 Task: Look for space in Valença, Brazil from 2nd September, 2023 to 5th September, 2023 for 1 adult in price range Rs.5000 to Rs.10000. Place can be private room with 1  bedroom having 1 bed and 1 bathroom. Property type can be hotel. Amenities needed are: washing machine, . Booking option can be shelf check-in. Required host language is Spanish.
Action: Mouse moved to (283, 180)
Screenshot: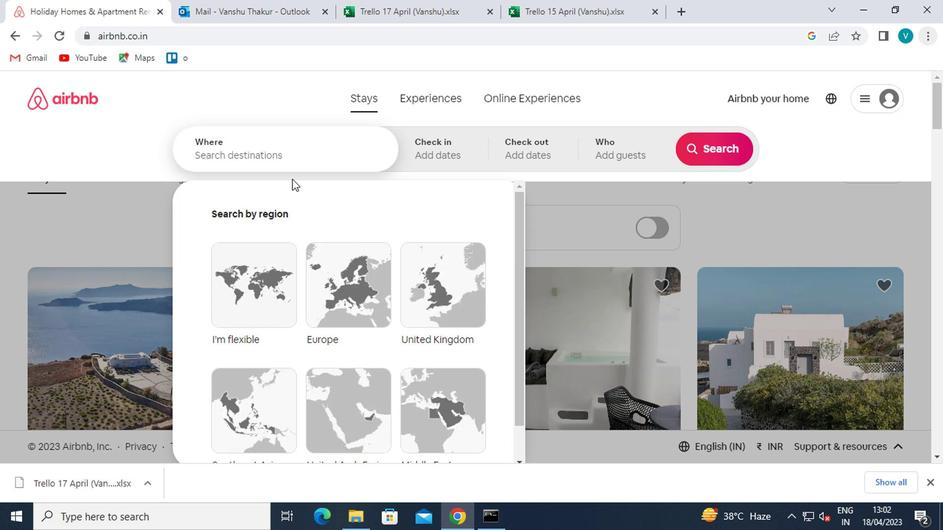 
Action: Mouse pressed left at (283, 180)
Screenshot: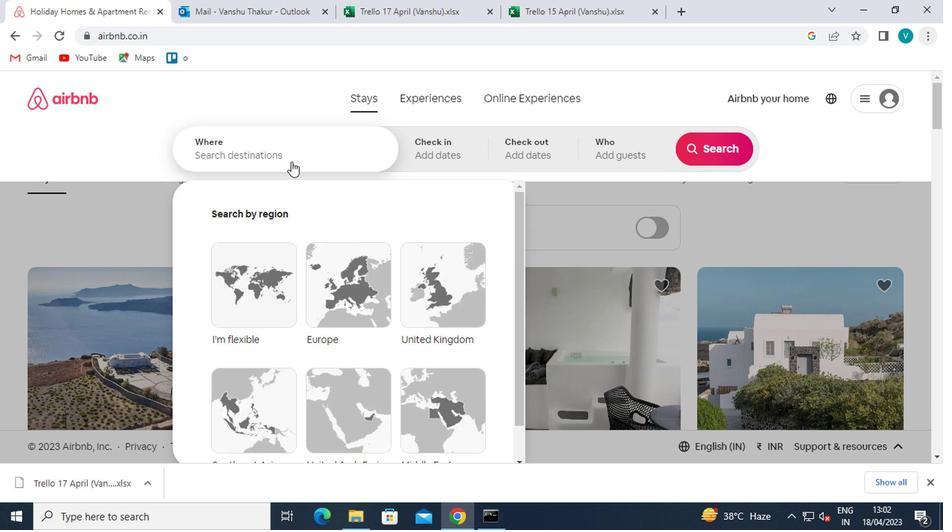 
Action: Key pressed <Key.shift>VALENCA
Screenshot: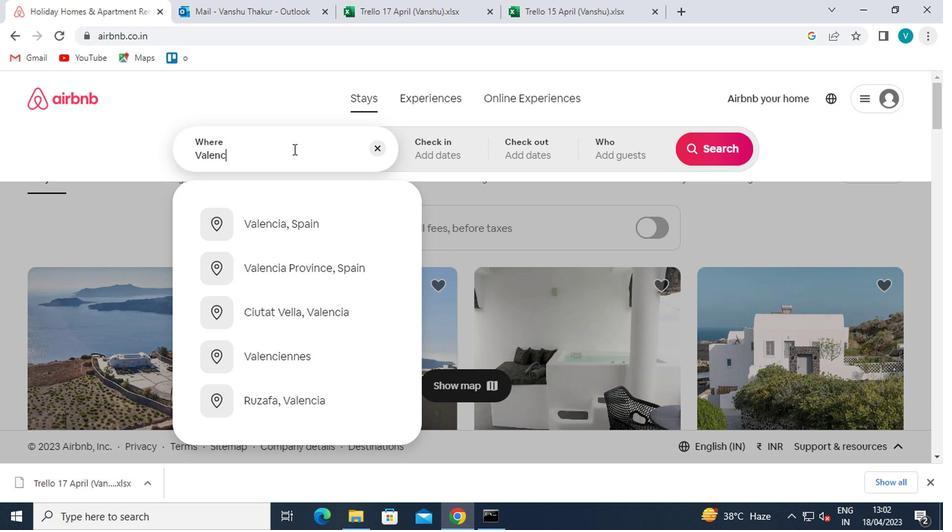 
Action: Mouse moved to (307, 263)
Screenshot: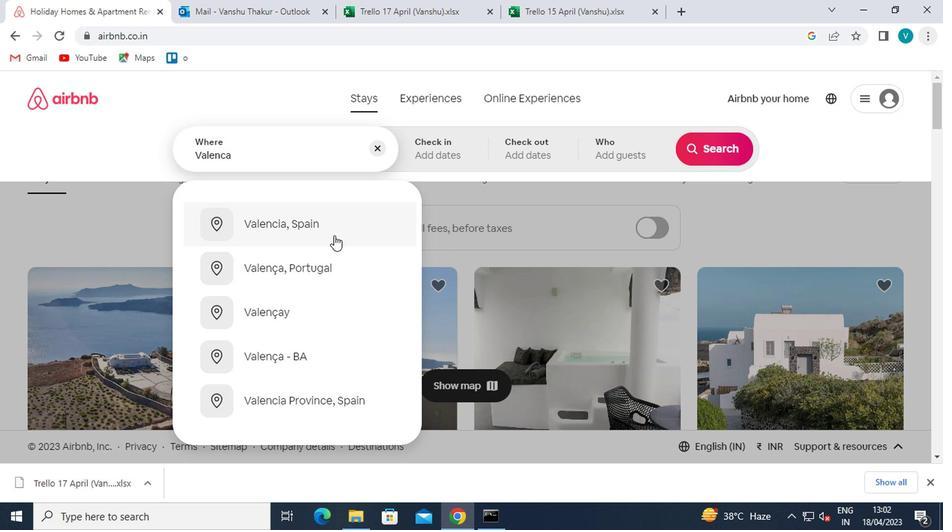 
Action: Mouse pressed left at (307, 263)
Screenshot: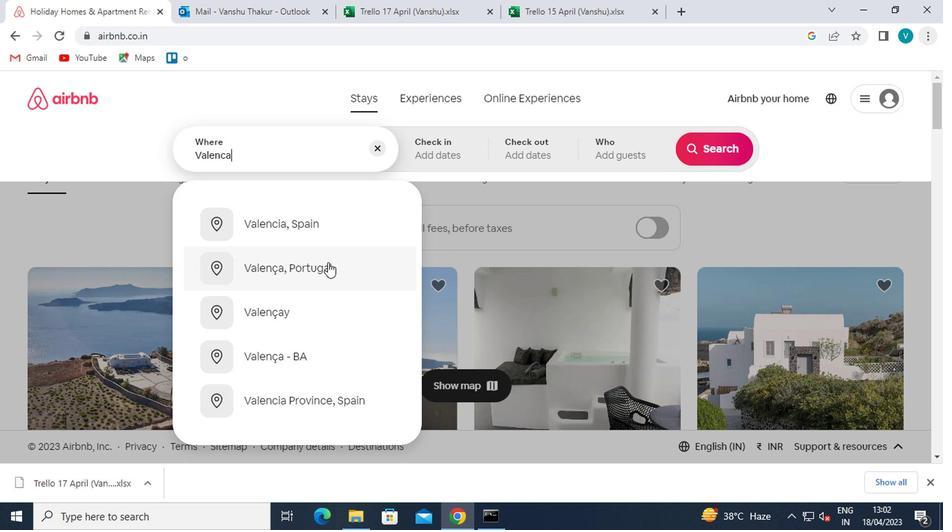 
Action: Mouse moved to (573, 259)
Screenshot: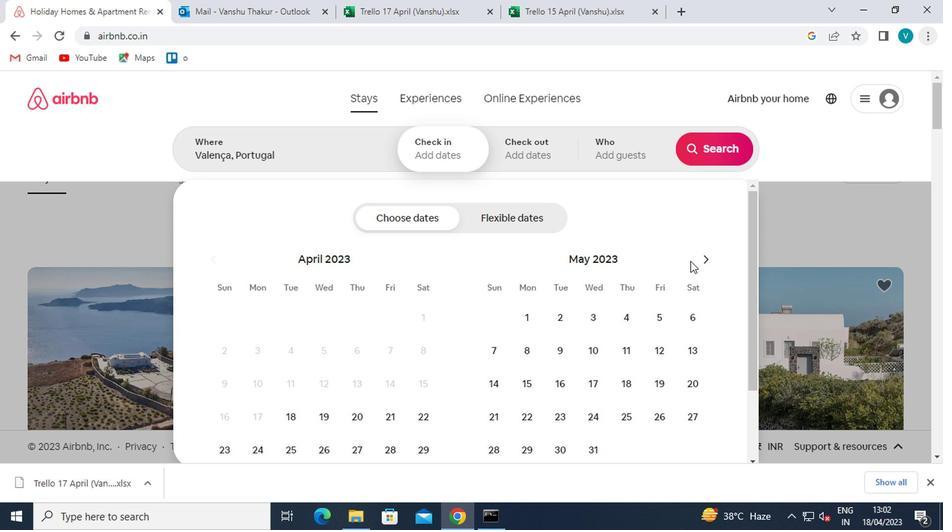 
Action: Mouse pressed left at (573, 259)
Screenshot: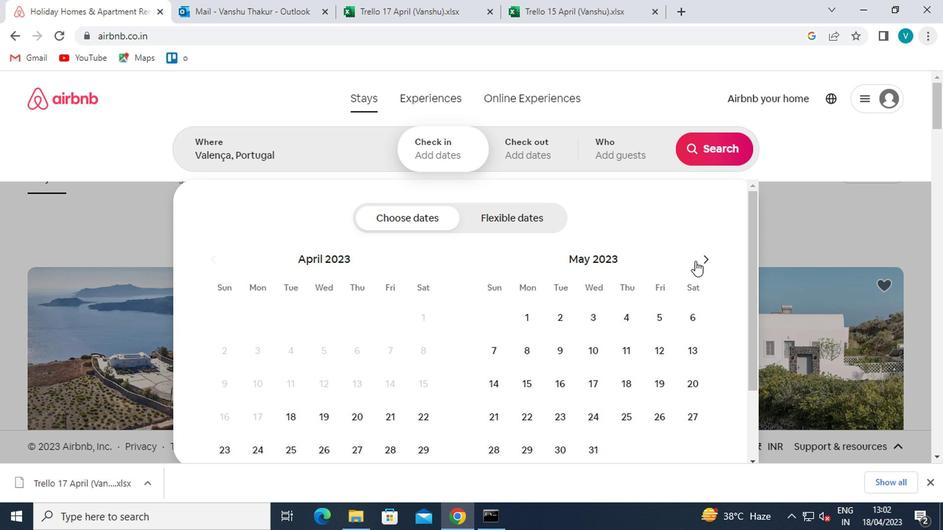 
Action: Mouse pressed left at (573, 259)
Screenshot: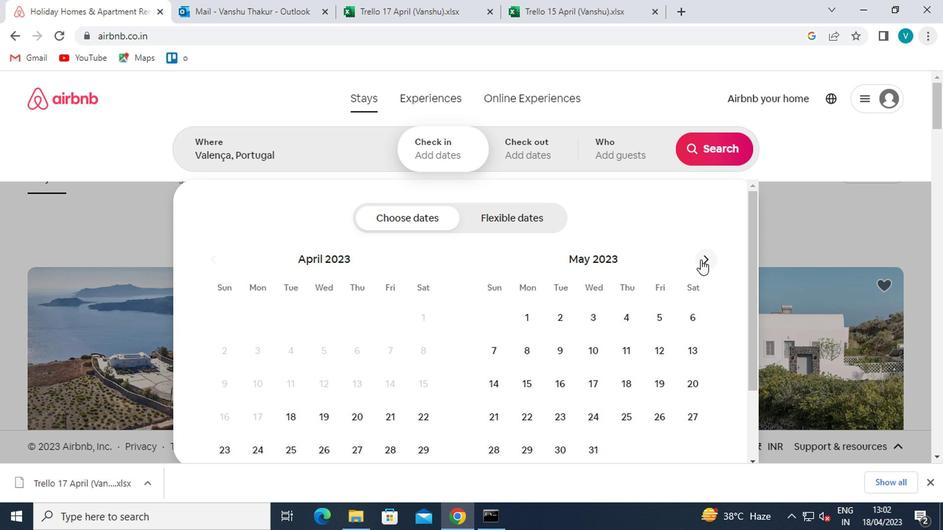 
Action: Mouse pressed left at (573, 259)
Screenshot: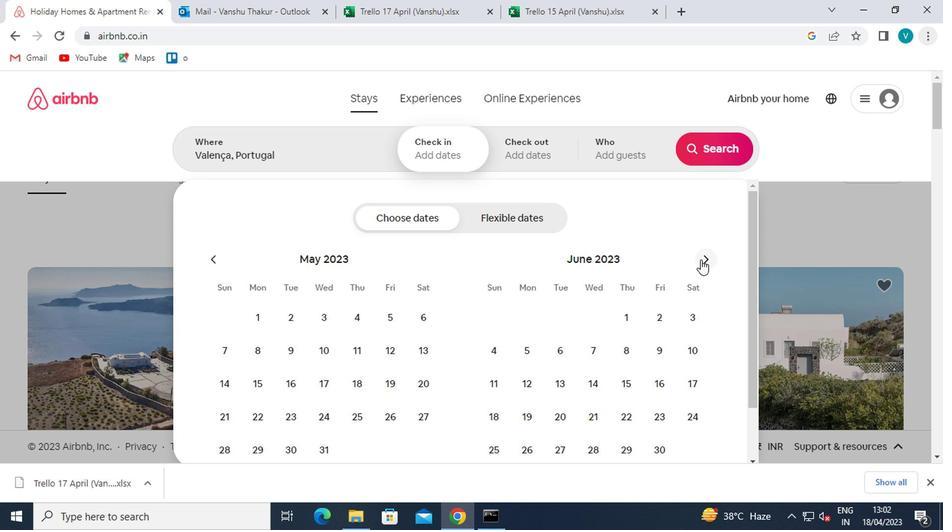 
Action: Mouse pressed left at (573, 259)
Screenshot: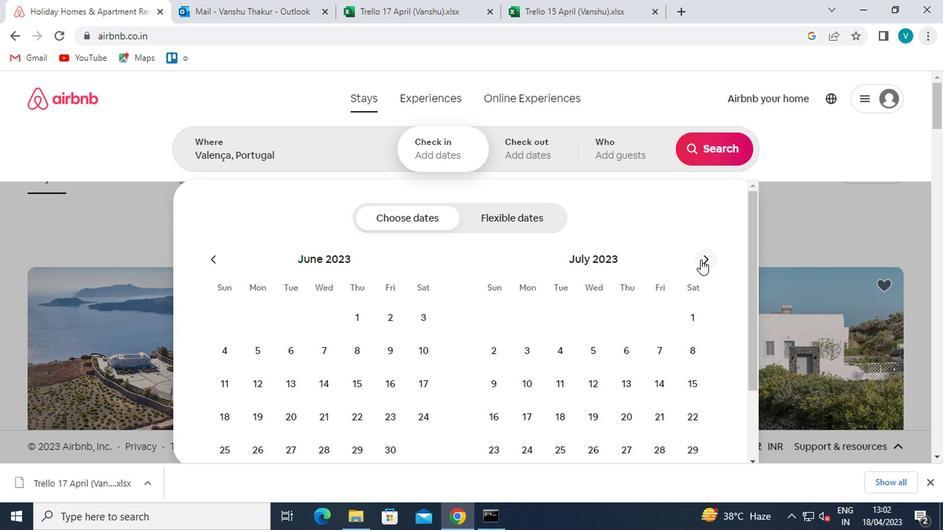 
Action: Mouse pressed left at (573, 259)
Screenshot: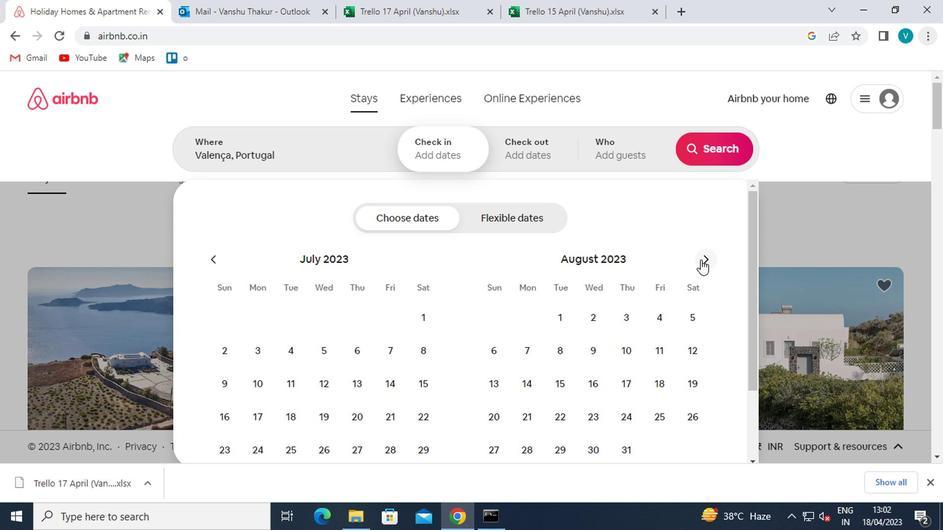 
Action: Mouse moved to (563, 296)
Screenshot: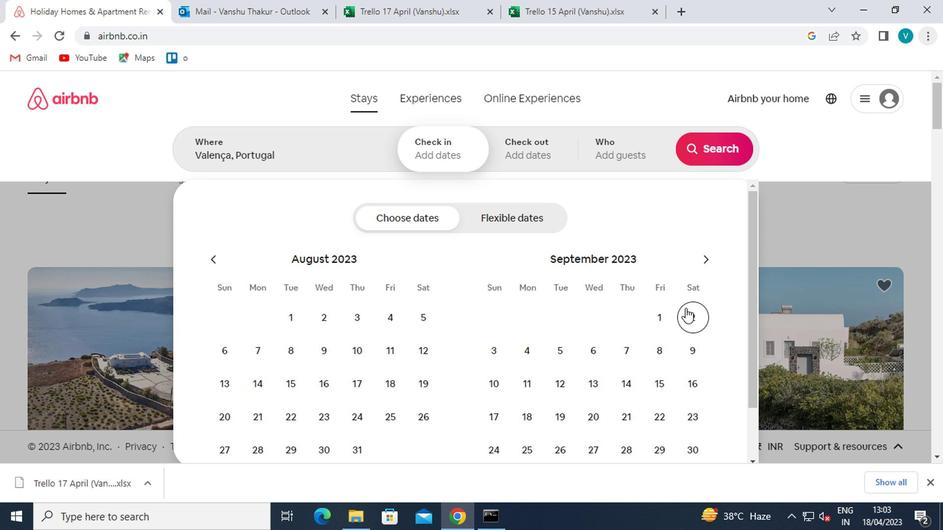 
Action: Mouse pressed left at (563, 296)
Screenshot: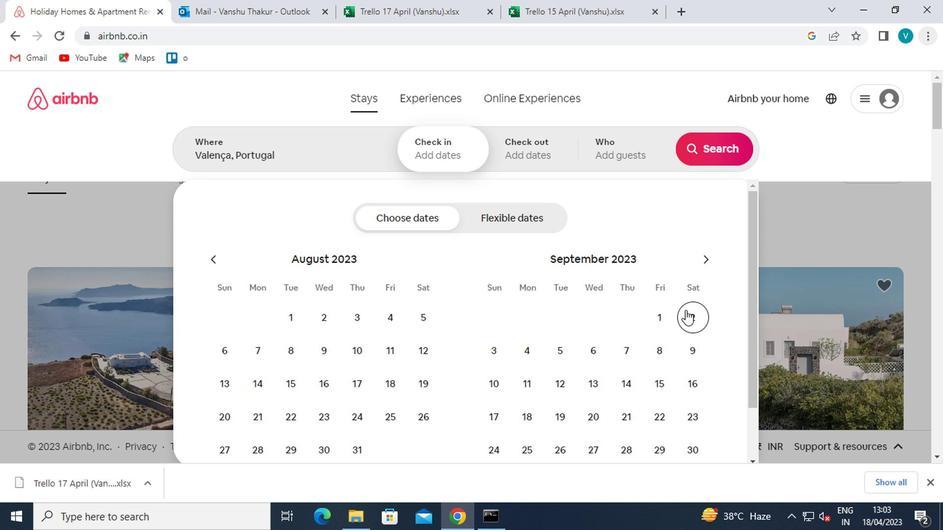
Action: Mouse moved to (475, 318)
Screenshot: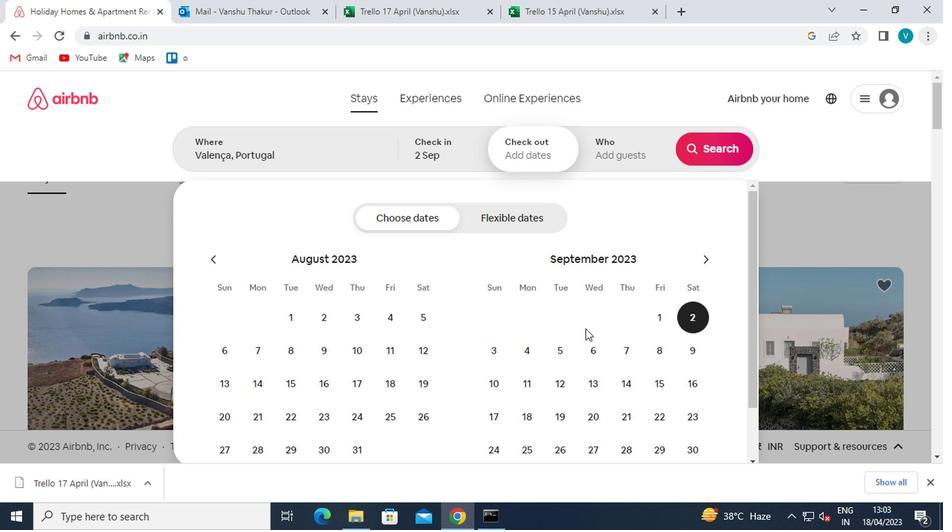 
Action: Mouse pressed left at (475, 318)
Screenshot: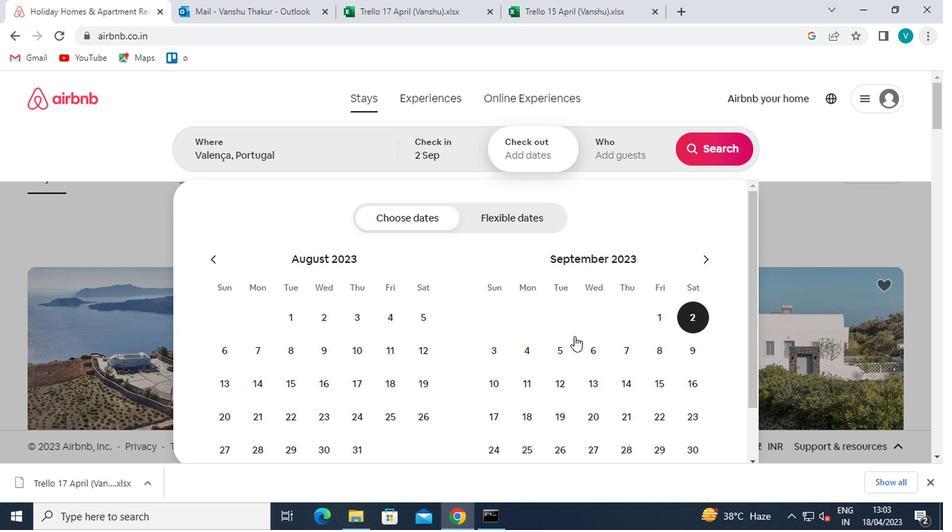 
Action: Mouse moved to (519, 179)
Screenshot: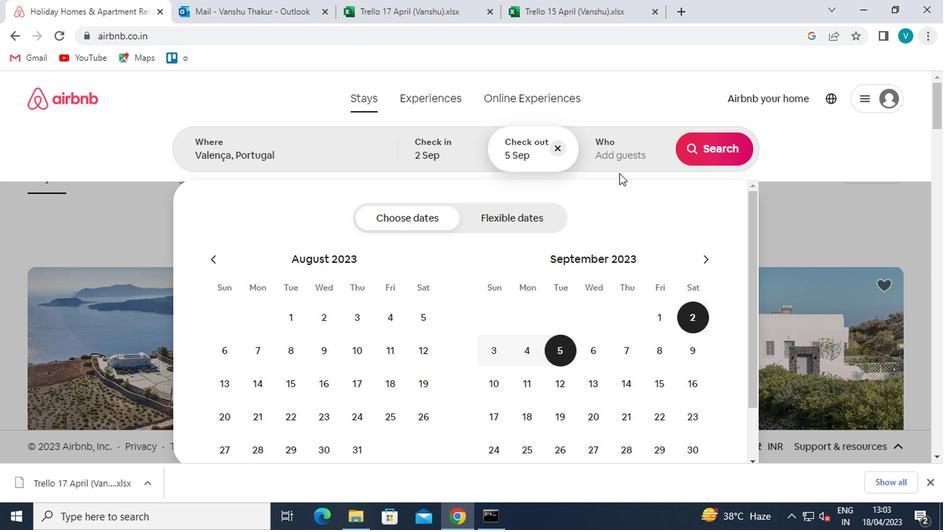 
Action: Mouse pressed left at (519, 179)
Screenshot: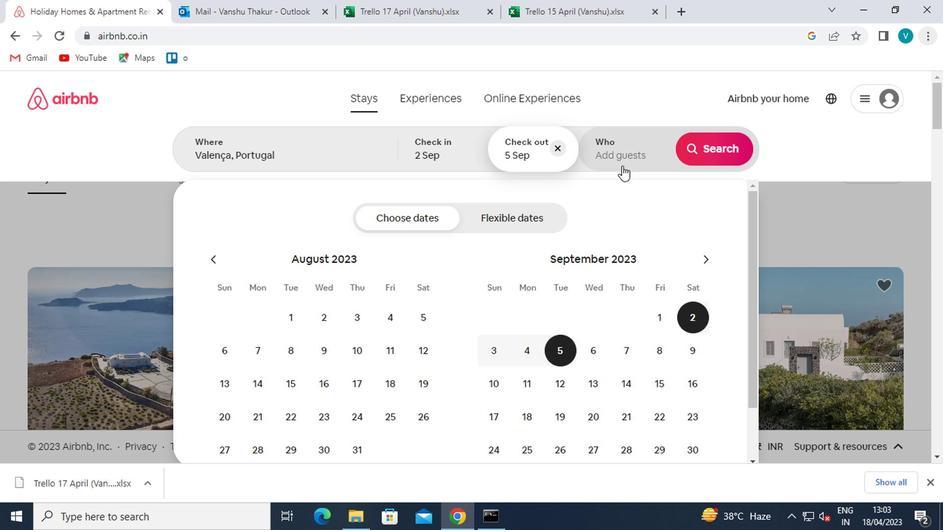 
Action: Mouse moved to (585, 227)
Screenshot: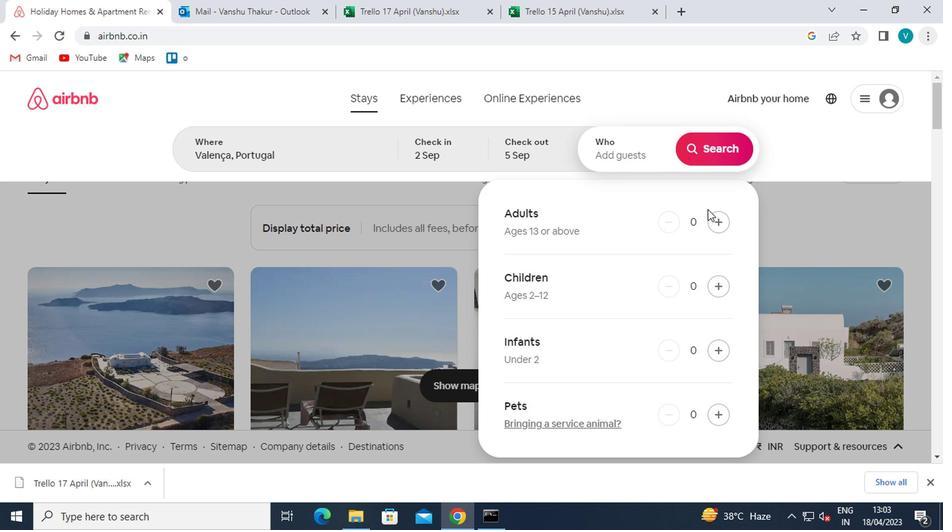 
Action: Mouse pressed left at (585, 227)
Screenshot: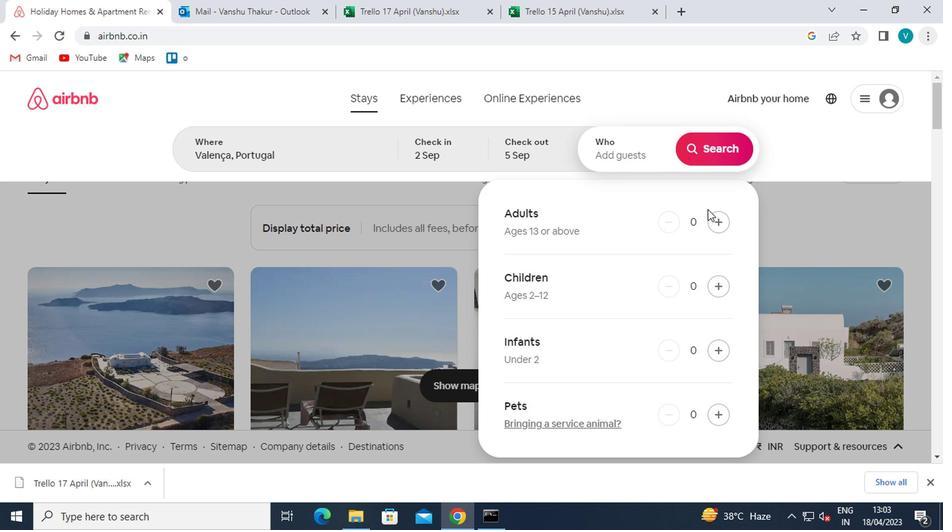 
Action: Mouse moved to (597, 181)
Screenshot: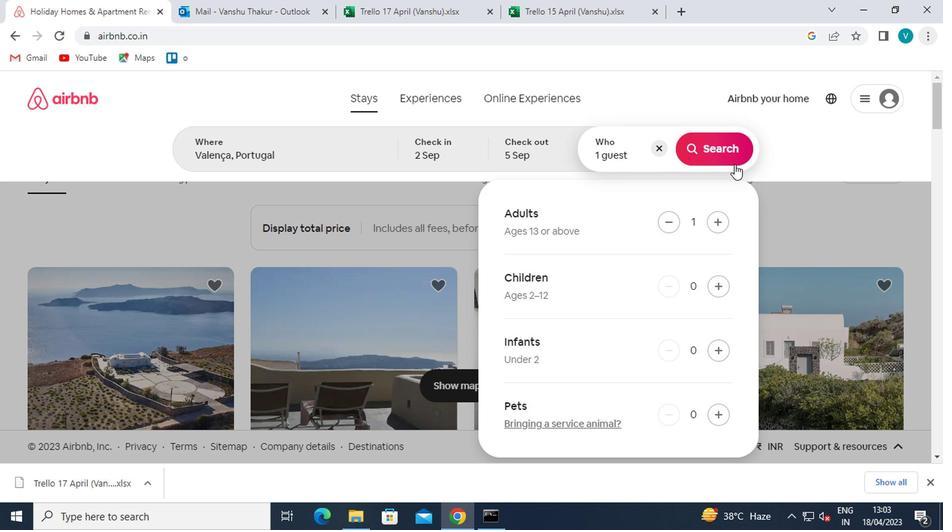 
Action: Mouse pressed left at (597, 181)
Screenshot: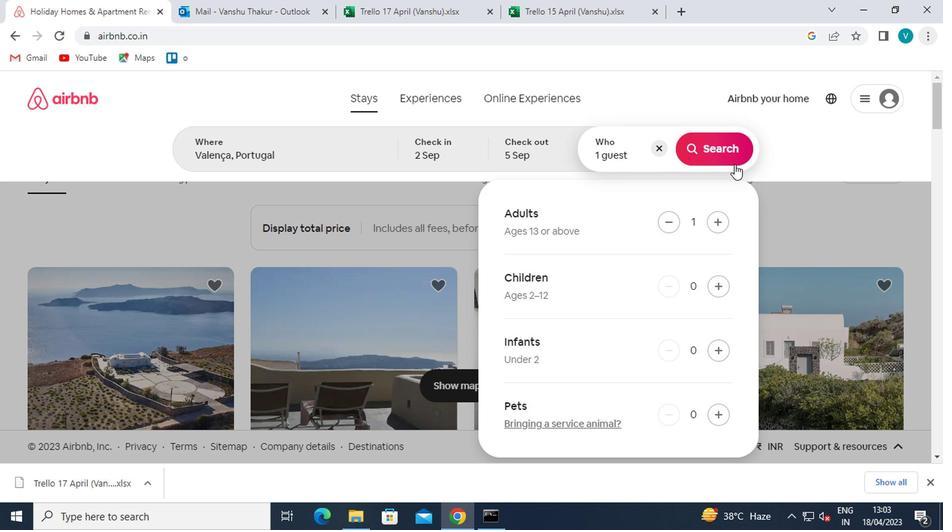 
Action: Mouse moved to (706, 187)
Screenshot: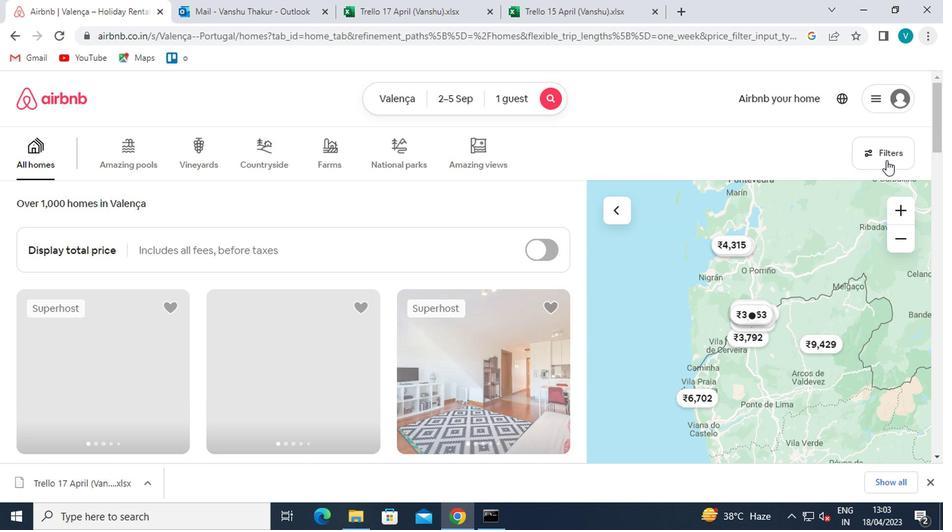 
Action: Mouse pressed left at (706, 187)
Screenshot: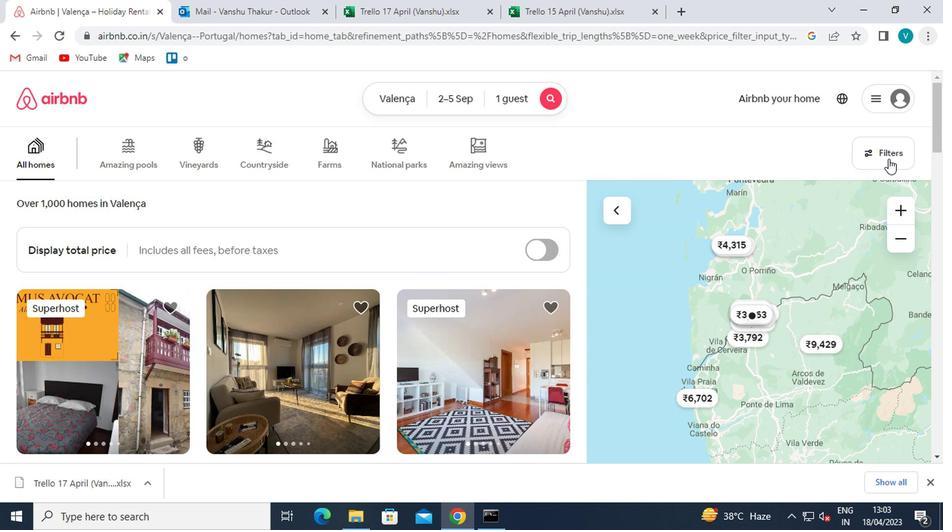 
Action: Mouse moved to (357, 291)
Screenshot: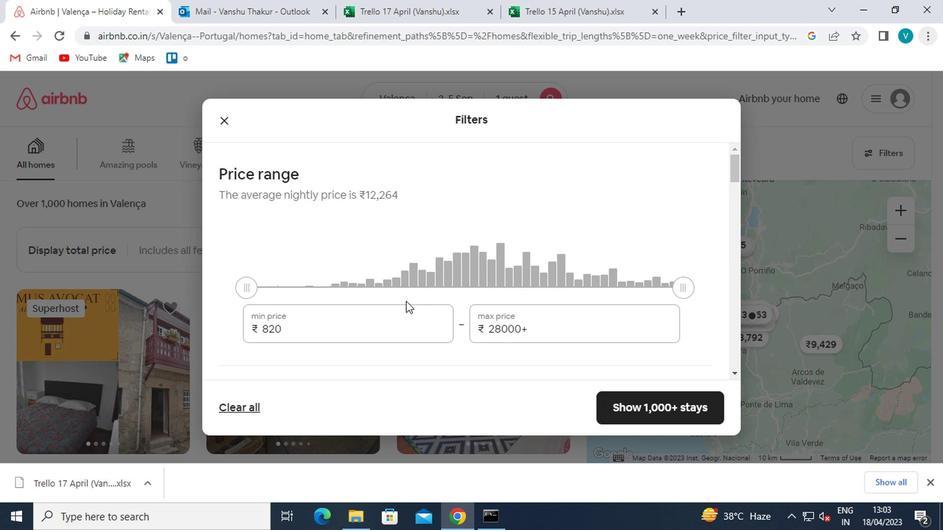
Action: Mouse pressed left at (357, 291)
Screenshot: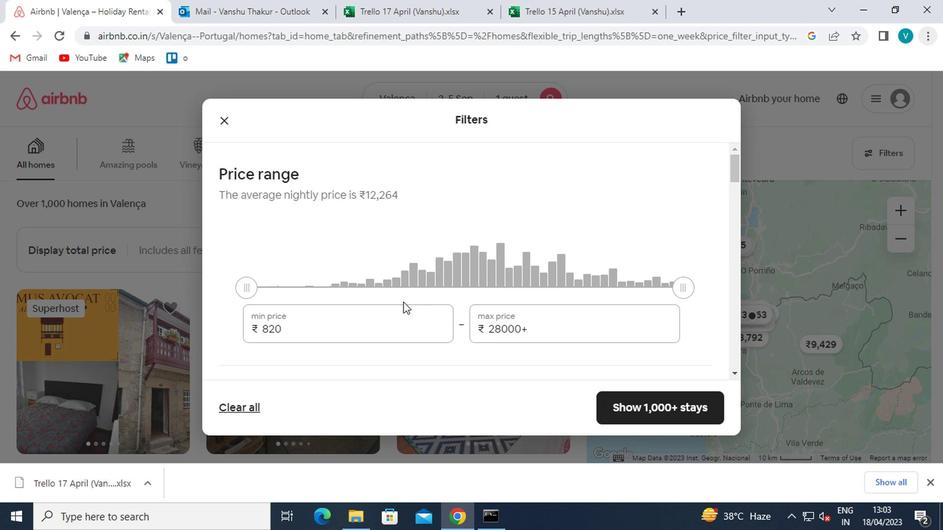 
Action: Mouse moved to (356, 299)
Screenshot: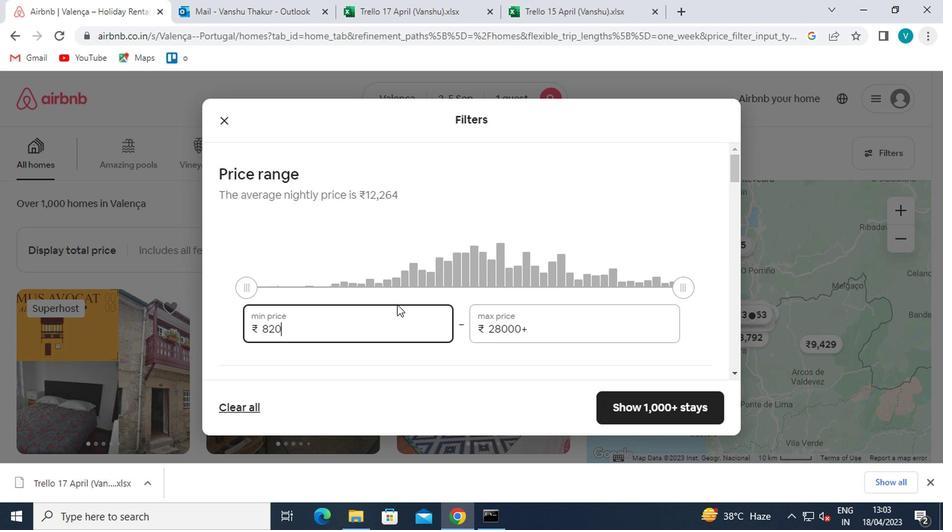 
Action: Key pressed <Key.backspace><Key.backspace><Key.backspace>5000
Screenshot: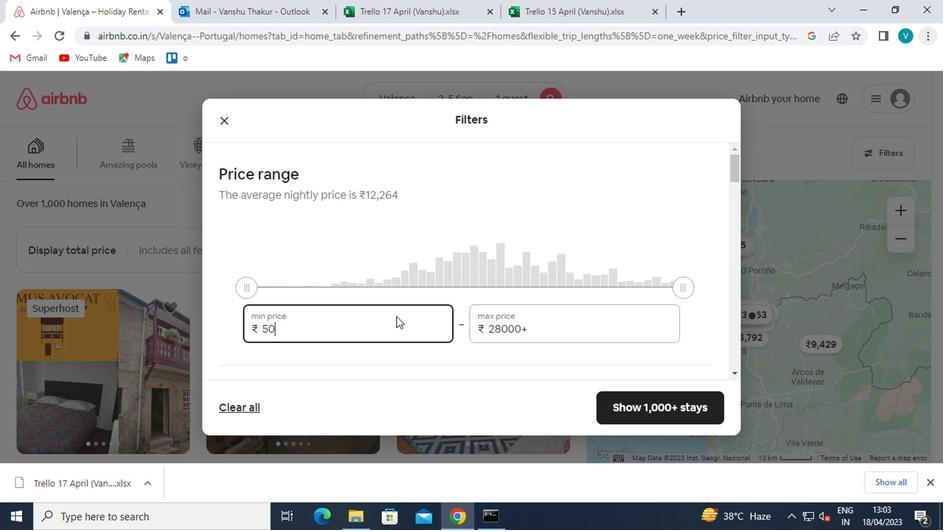 
Action: Mouse moved to (474, 314)
Screenshot: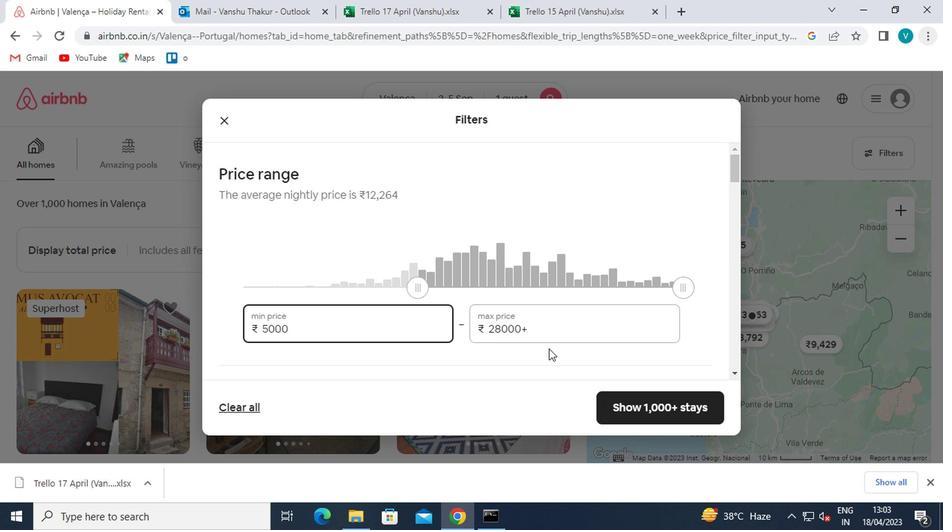
Action: Mouse pressed left at (474, 314)
Screenshot: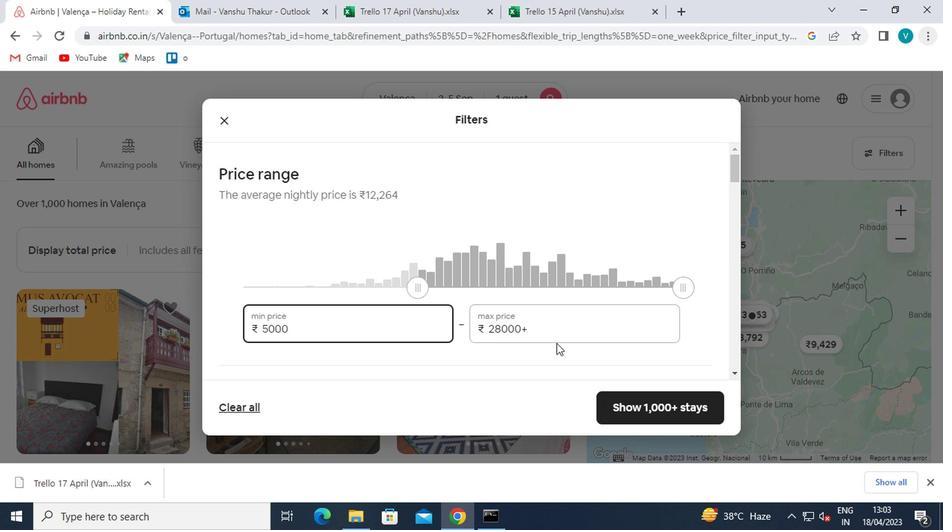 
Action: Mouse moved to (479, 309)
Screenshot: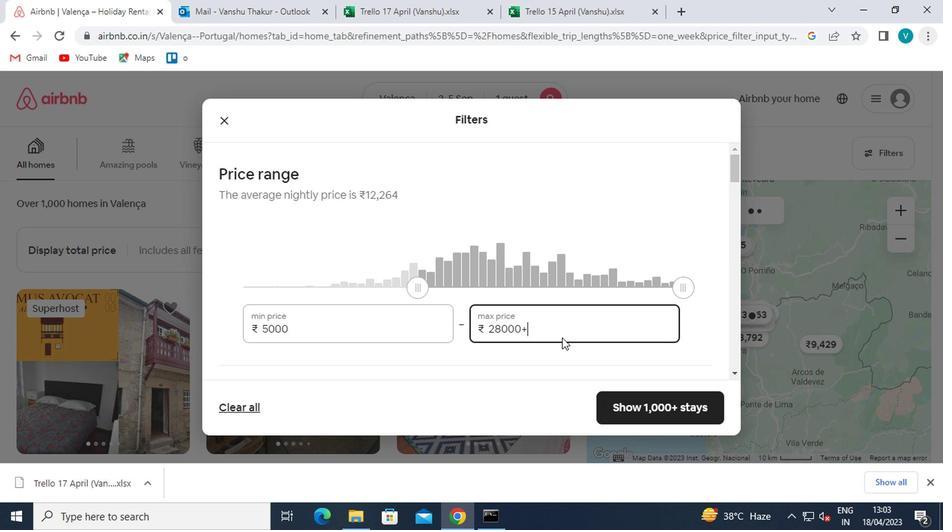 
Action: Key pressed <Key.backspace><Key.backspace><Key.backspace><Key.backspace><Key.backspace><Key.backspace>10000
Screenshot: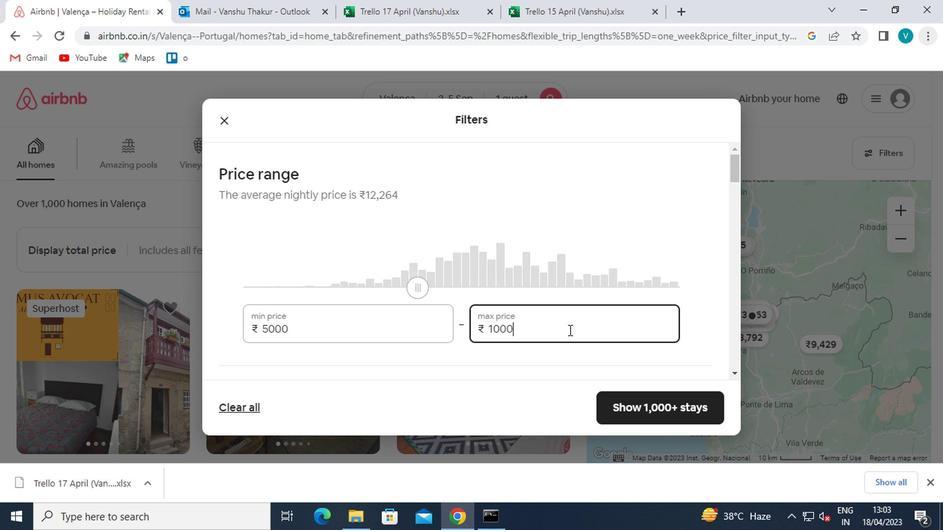 
Action: Mouse moved to (420, 311)
Screenshot: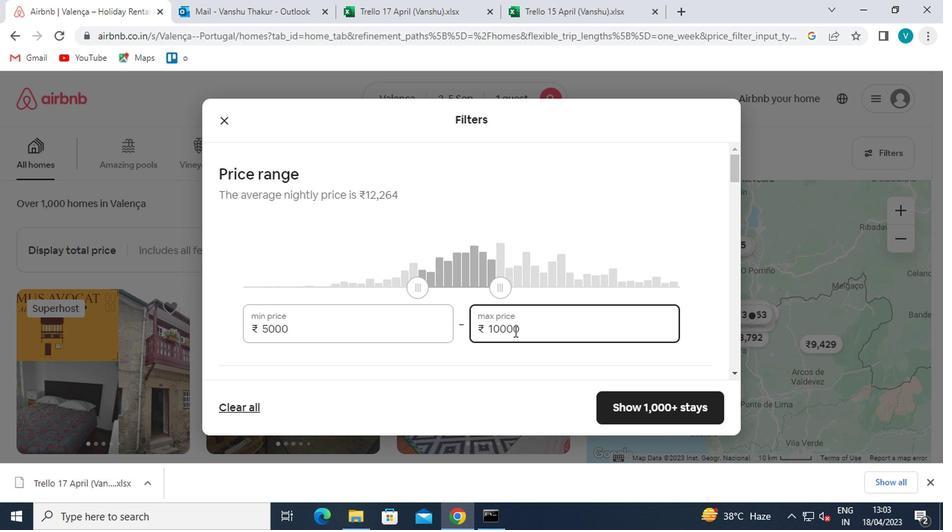 
Action: Mouse scrolled (420, 311) with delta (0, 0)
Screenshot: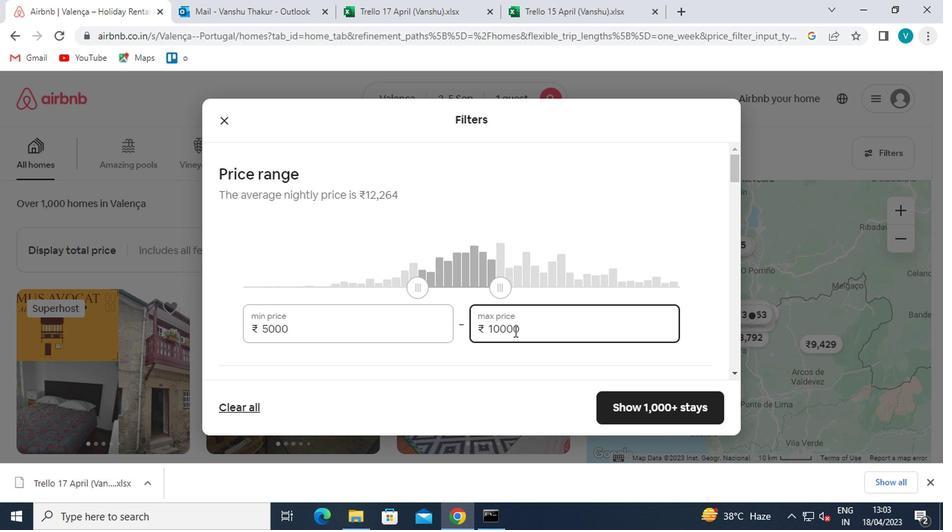 
Action: Mouse moved to (419, 311)
Screenshot: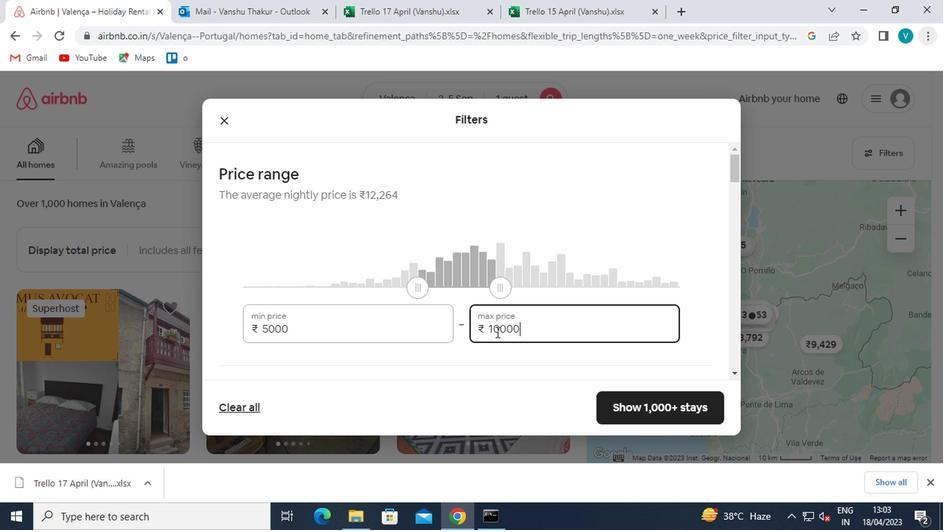
Action: Mouse scrolled (419, 311) with delta (0, 0)
Screenshot: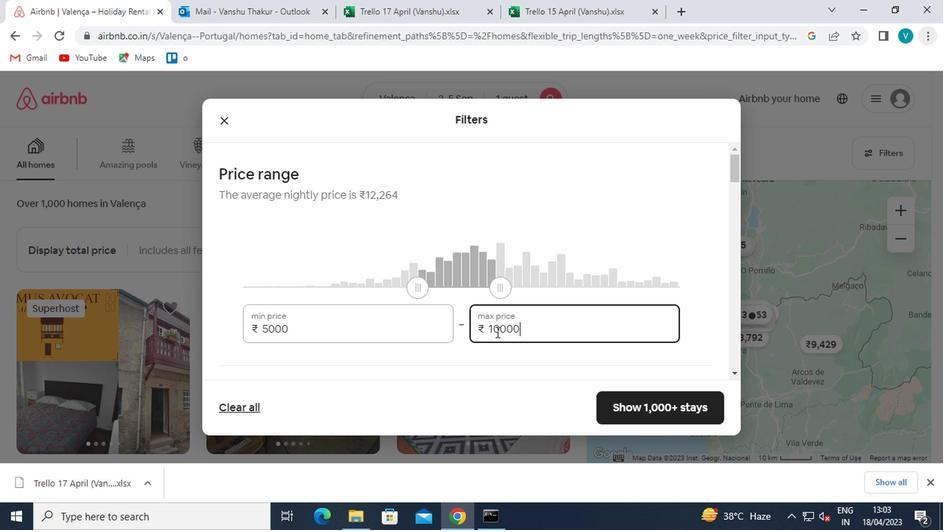 
Action: Mouse moved to (417, 312)
Screenshot: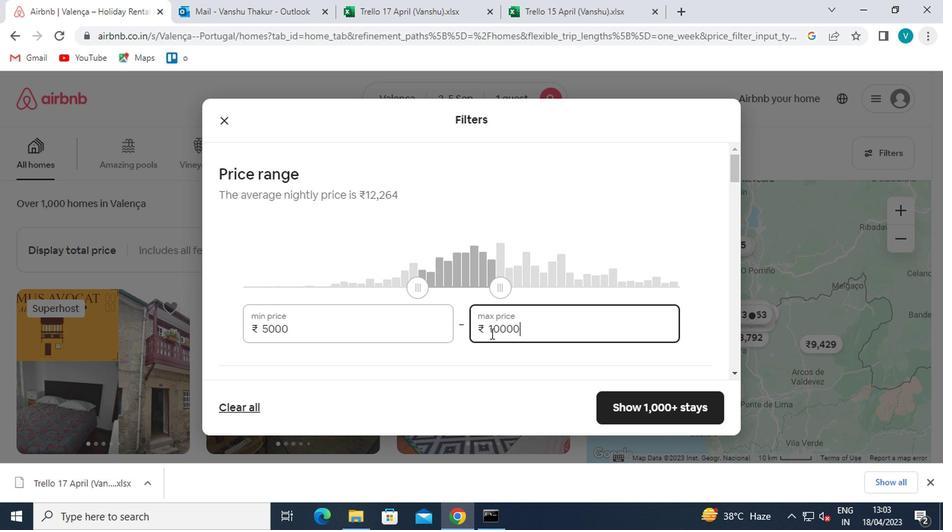 
Action: Mouse scrolled (417, 311) with delta (0, 0)
Screenshot: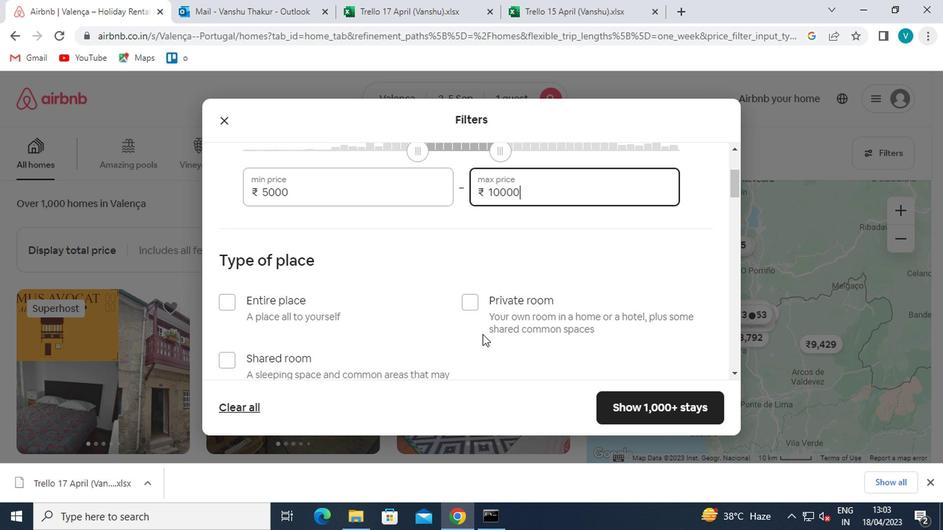 
Action: Mouse moved to (408, 236)
Screenshot: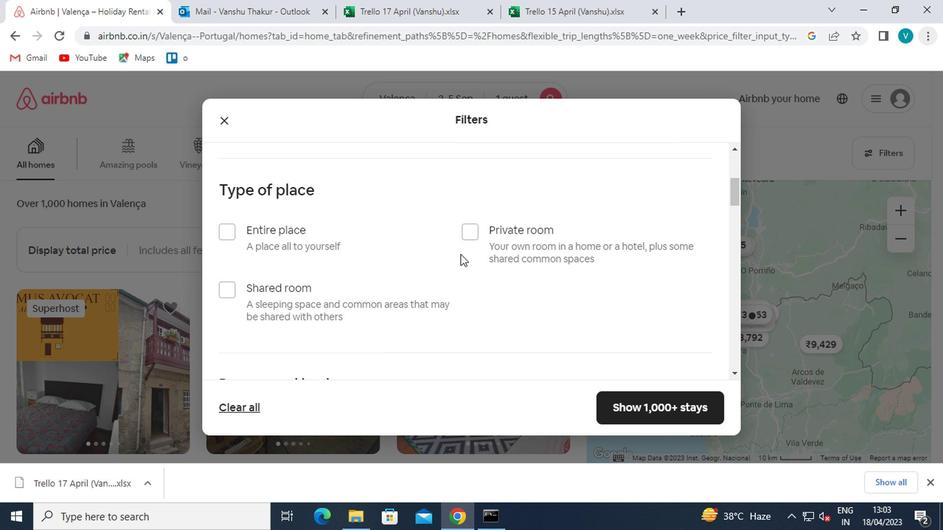 
Action: Mouse pressed left at (408, 236)
Screenshot: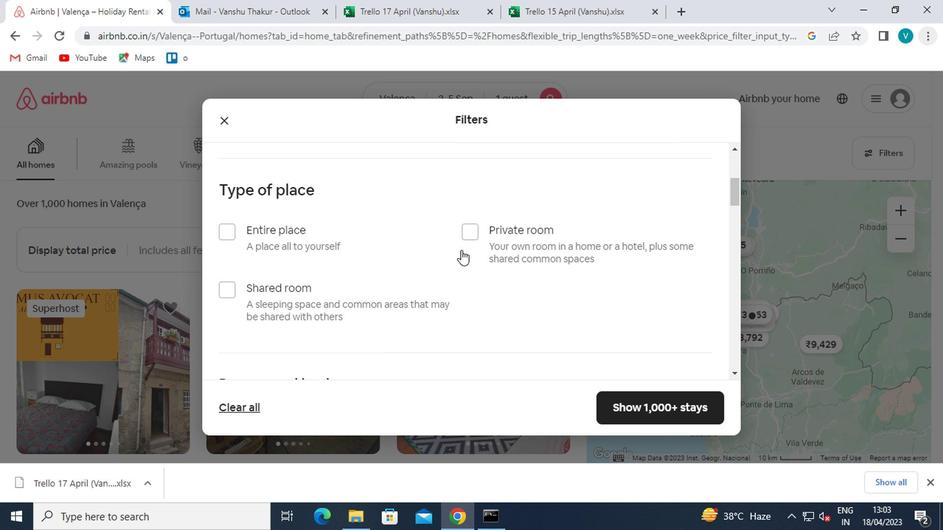 
Action: Mouse scrolled (408, 236) with delta (0, 0)
Screenshot: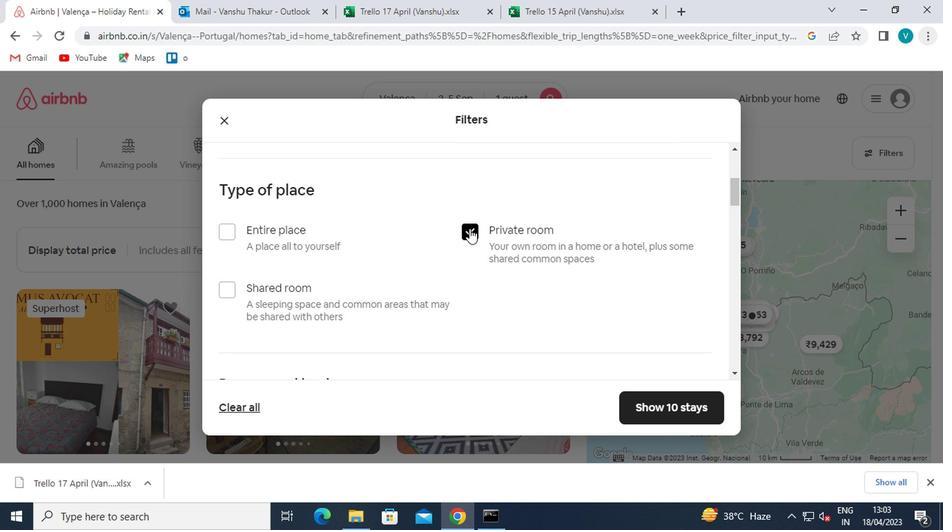 
Action: Mouse moved to (358, 280)
Screenshot: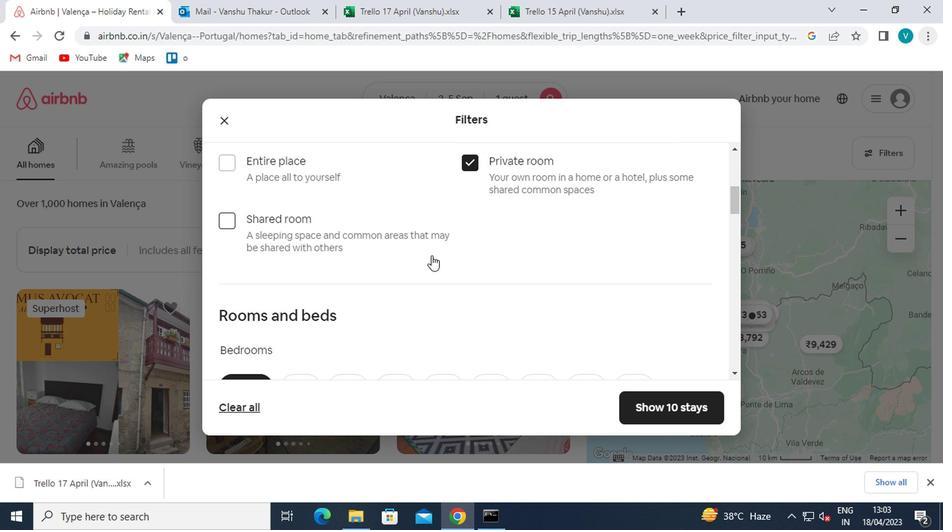 
Action: Mouse scrolled (358, 279) with delta (0, 0)
Screenshot: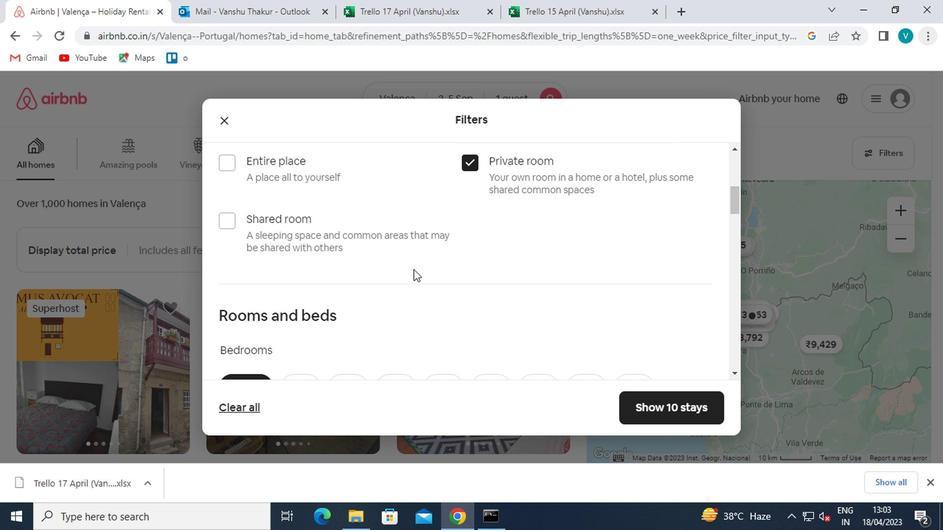 
Action: Mouse moved to (296, 300)
Screenshot: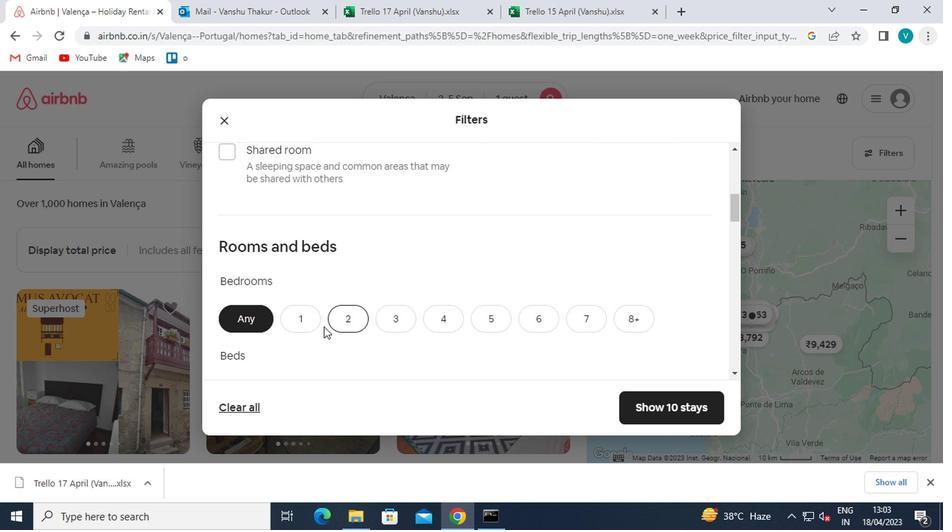 
Action: Mouse pressed left at (296, 300)
Screenshot: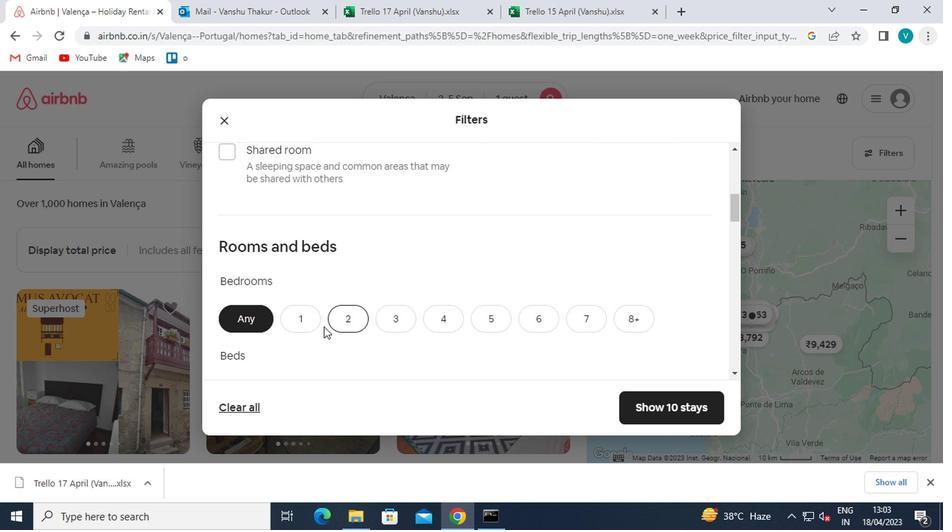 
Action: Mouse moved to (295, 300)
Screenshot: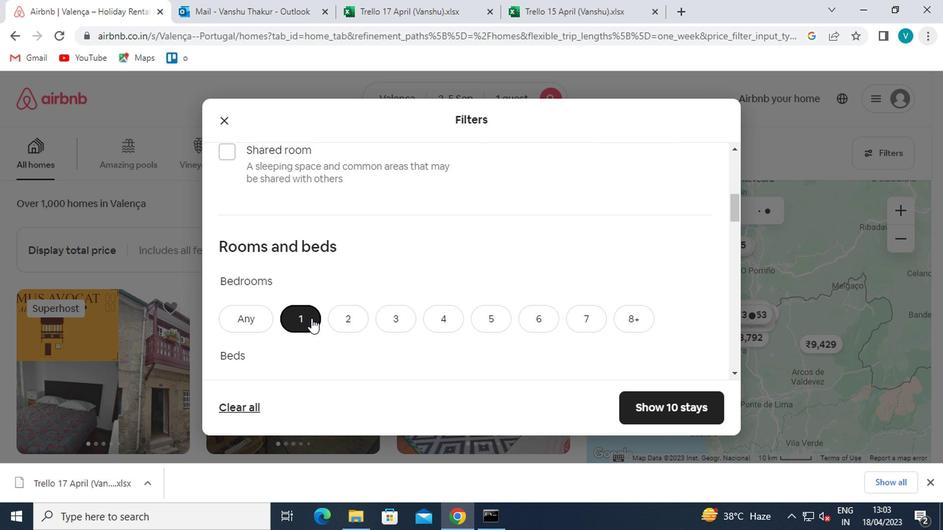 
Action: Mouse scrolled (295, 299) with delta (0, 0)
Screenshot: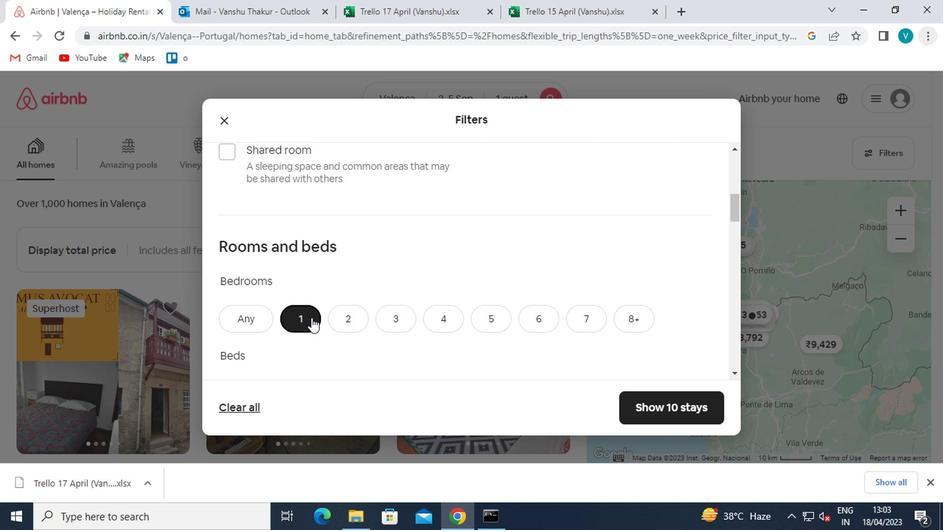 
Action: Mouse scrolled (295, 299) with delta (0, 0)
Screenshot: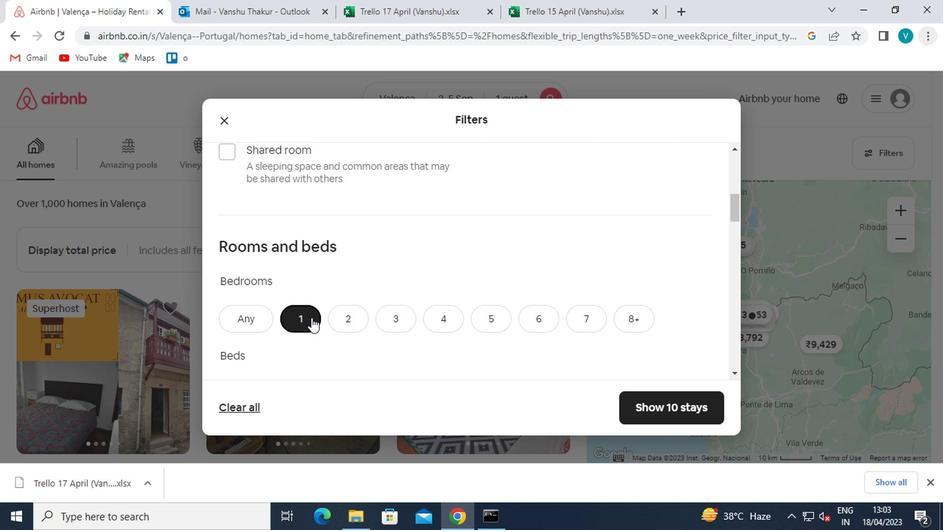 
Action: Mouse moved to (292, 257)
Screenshot: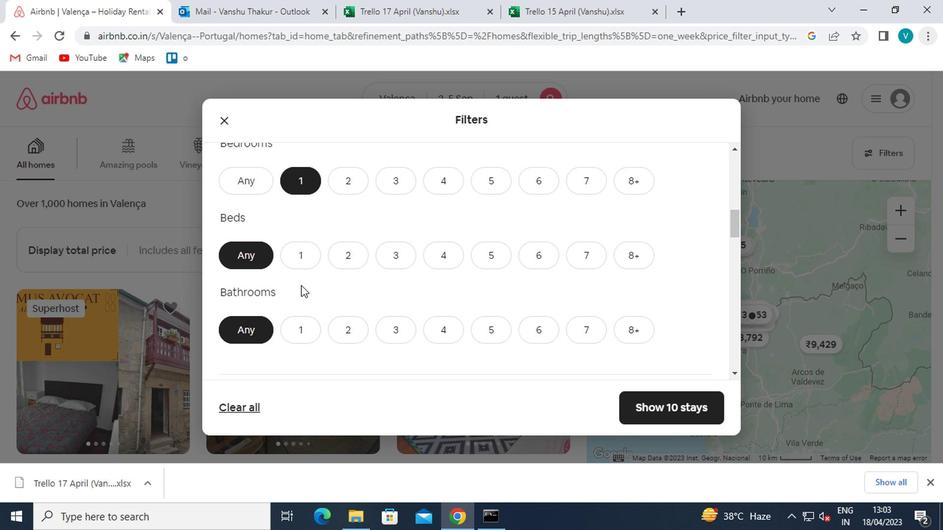 
Action: Mouse pressed left at (292, 257)
Screenshot: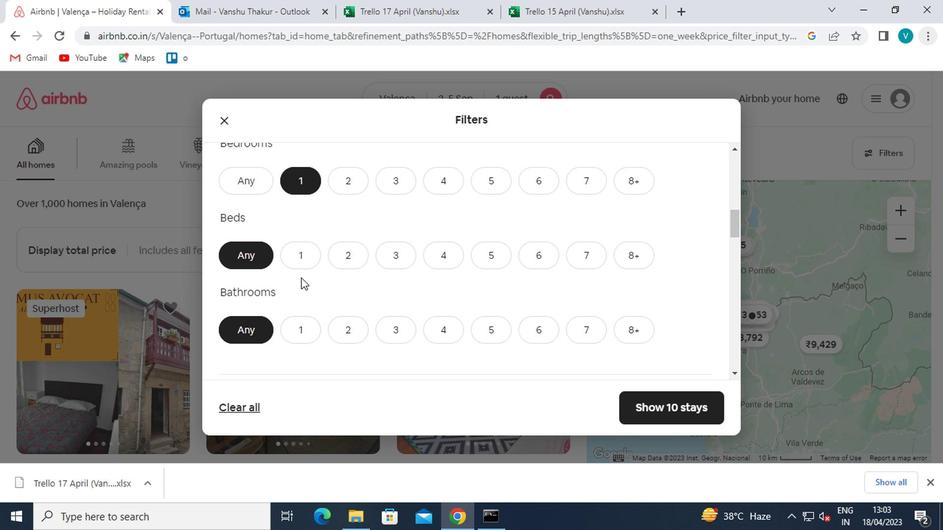 
Action: Mouse scrolled (292, 256) with delta (0, 0)
Screenshot: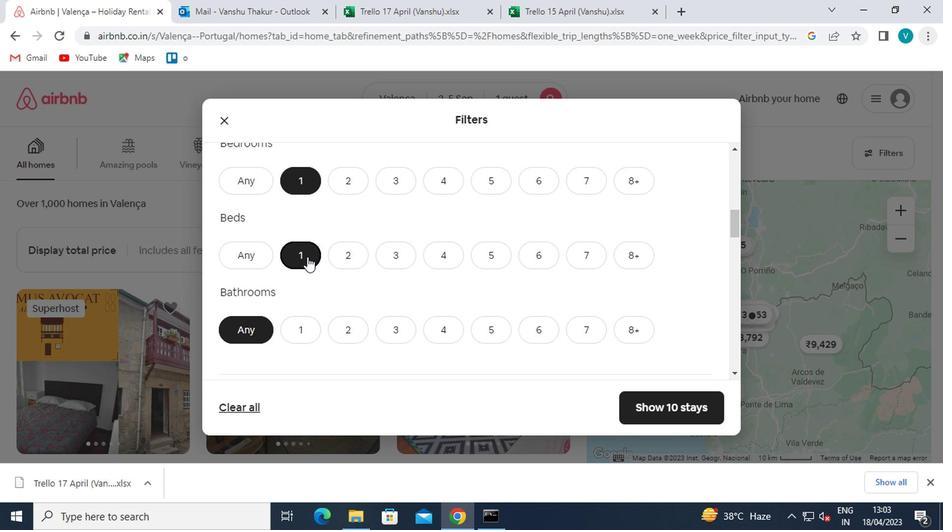 
Action: Mouse pressed left at (292, 257)
Screenshot: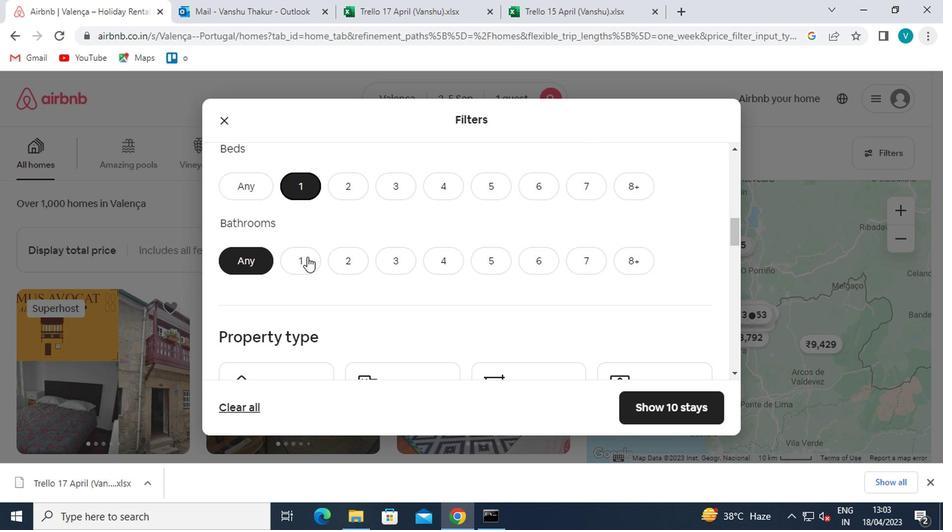 
Action: Mouse moved to (293, 256)
Screenshot: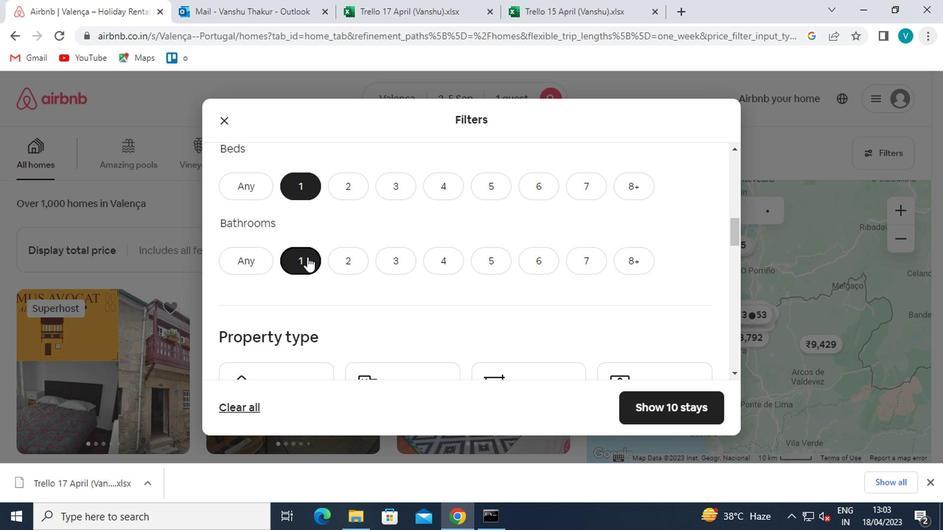 
Action: Mouse scrolled (293, 256) with delta (0, 0)
Screenshot: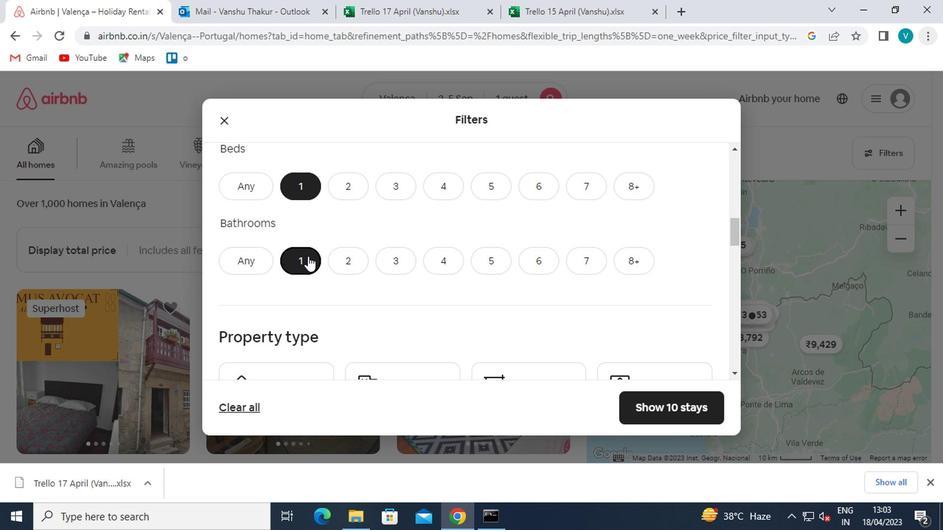 
Action: Mouse scrolled (293, 256) with delta (0, 0)
Screenshot: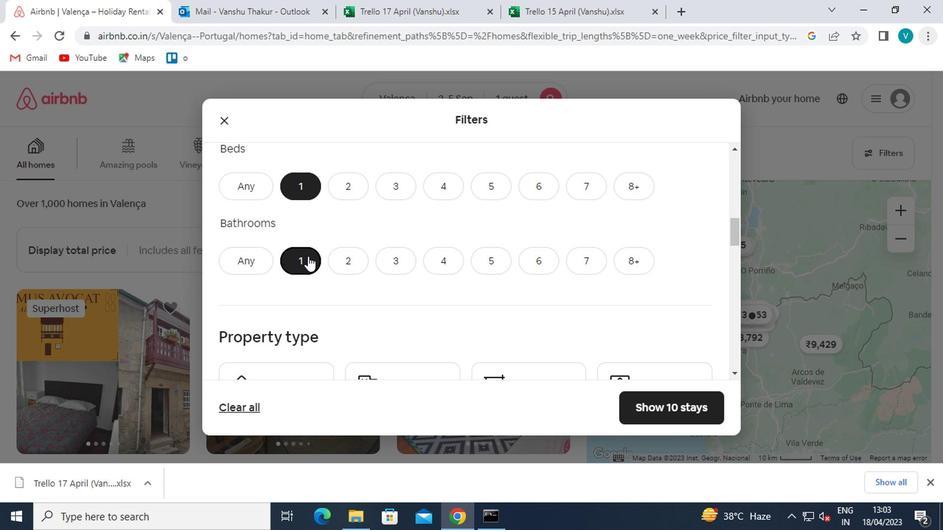 
Action: Mouse moved to (494, 261)
Screenshot: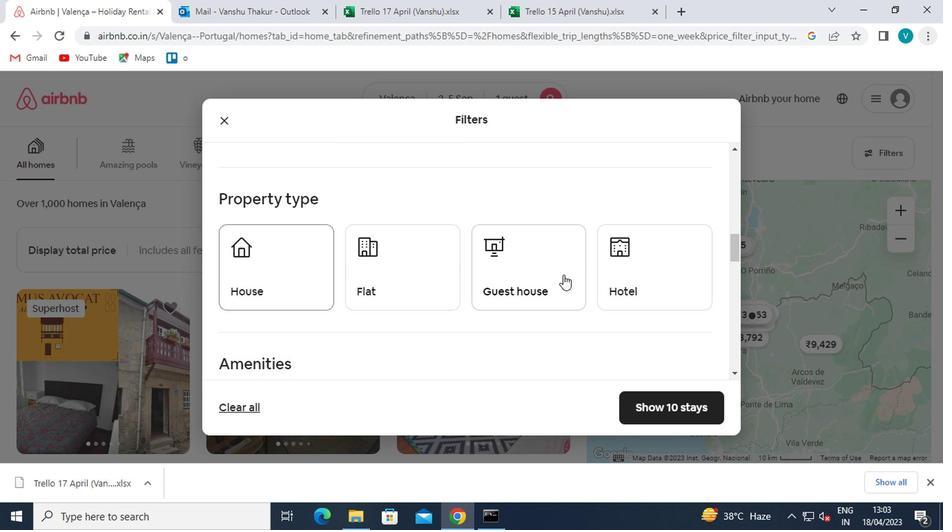 
Action: Mouse pressed left at (494, 261)
Screenshot: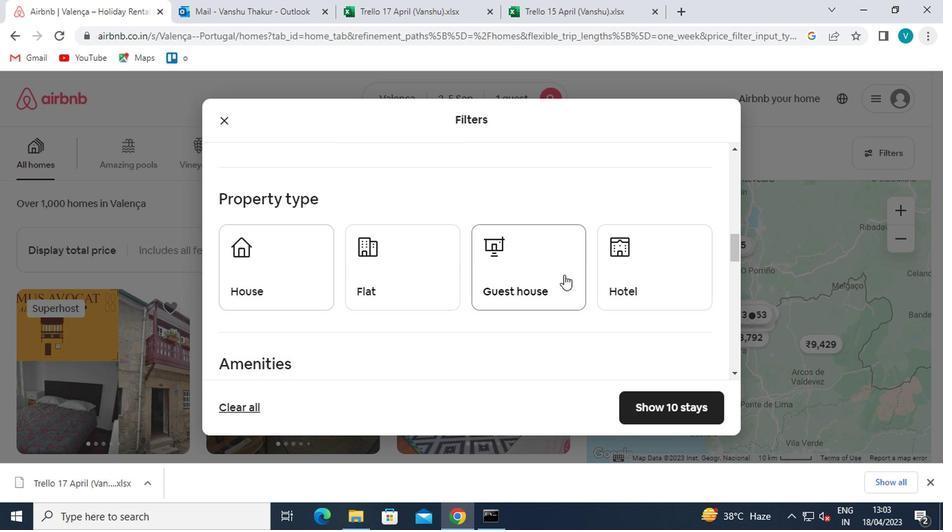
Action: Mouse moved to (526, 249)
Screenshot: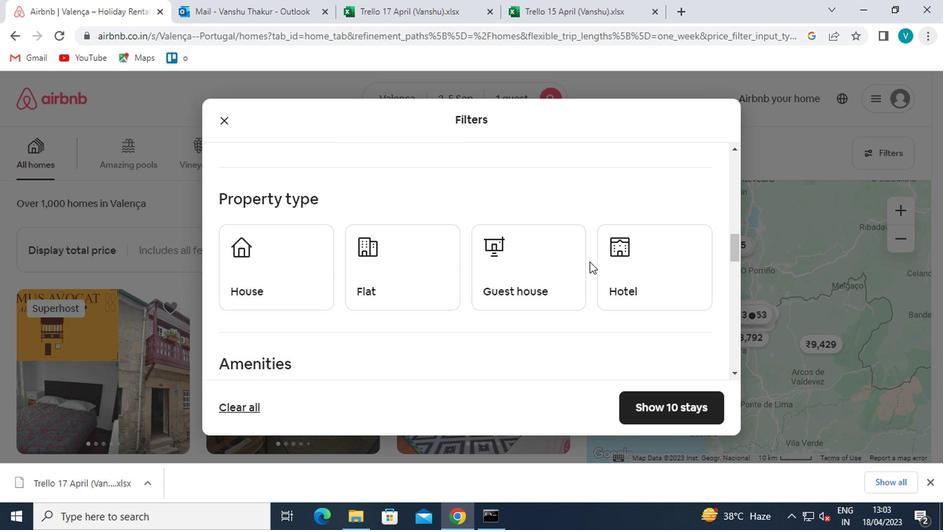 
Action: Mouse pressed left at (526, 249)
Screenshot: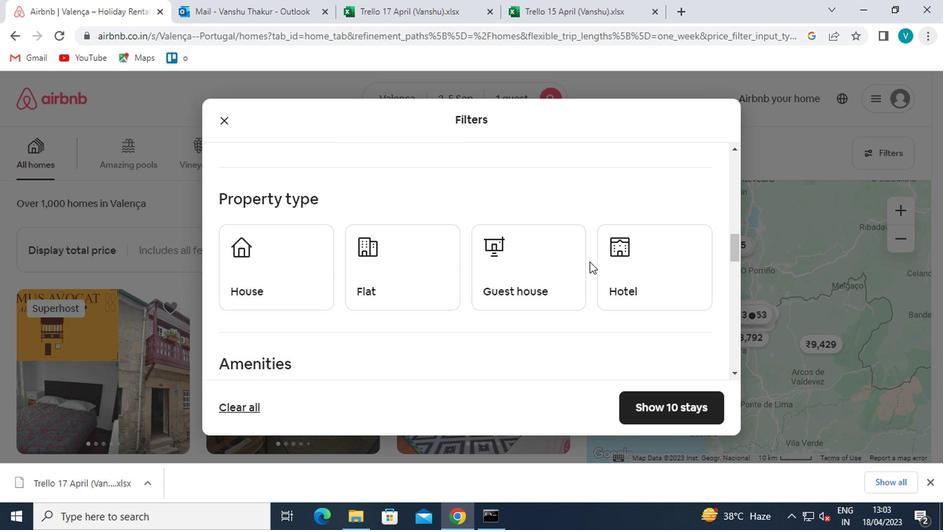 
Action: Mouse moved to (463, 255)
Screenshot: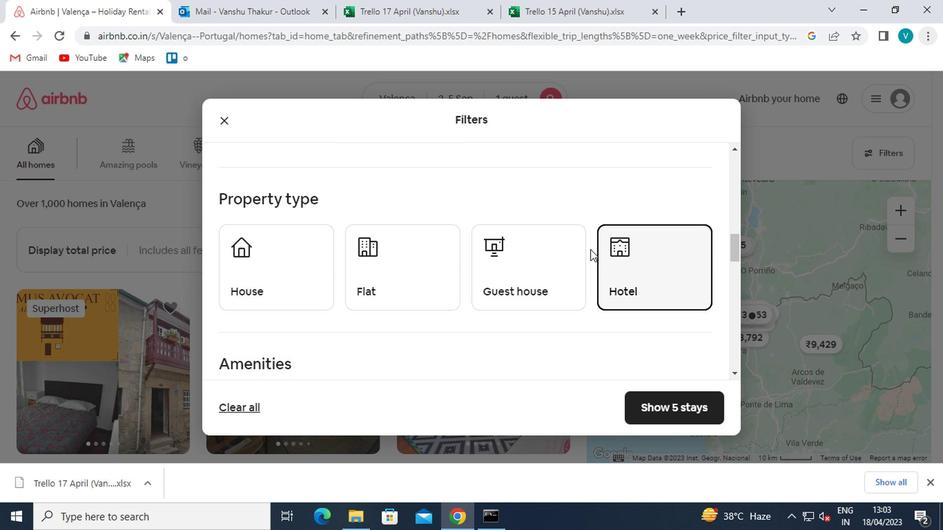 
Action: Mouse scrolled (463, 255) with delta (0, 0)
Screenshot: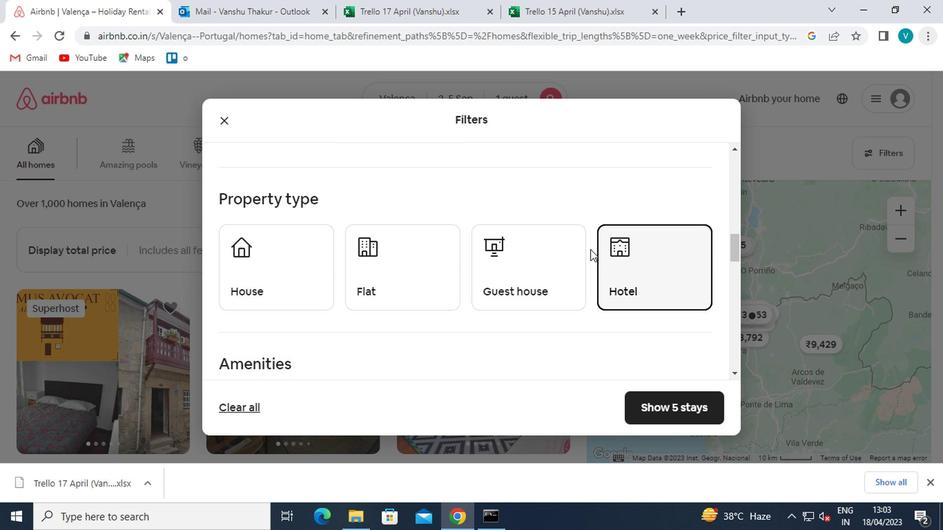 
Action: Mouse moved to (449, 253)
Screenshot: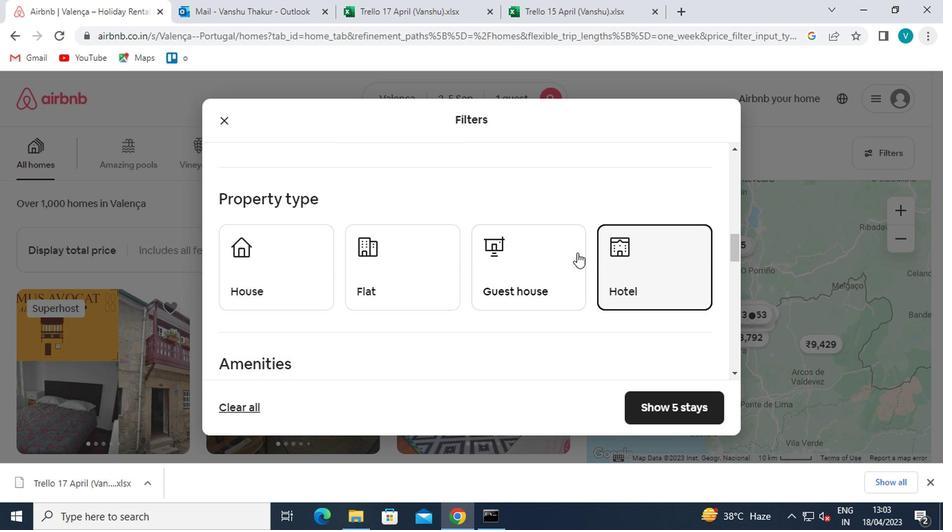 
Action: Mouse scrolled (449, 252) with delta (0, 0)
Screenshot: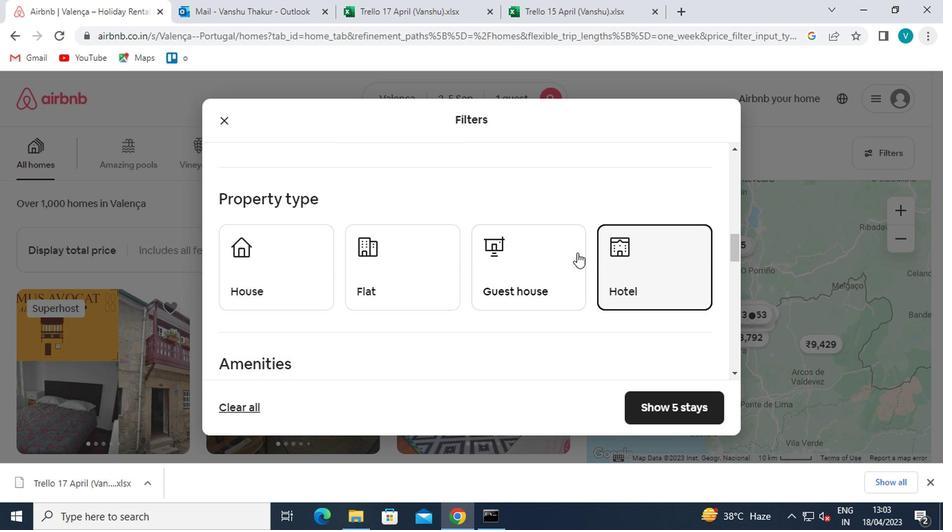 
Action: Mouse moved to (435, 253)
Screenshot: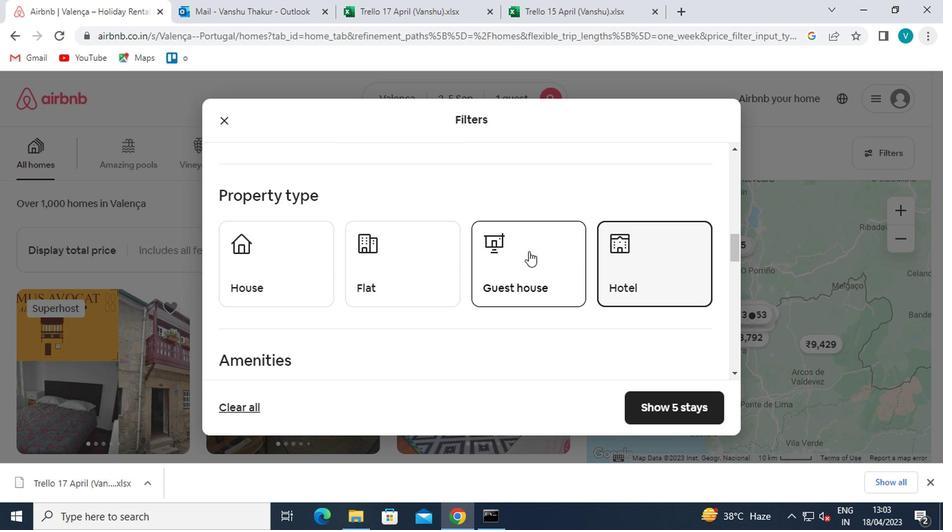 
Action: Mouse scrolled (435, 252) with delta (0, 0)
Screenshot: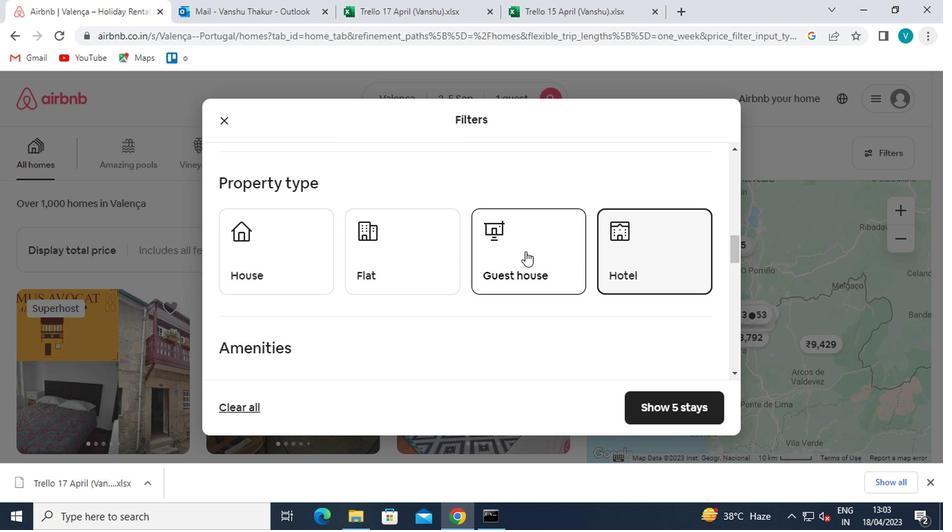 
Action: Mouse moved to (404, 280)
Screenshot: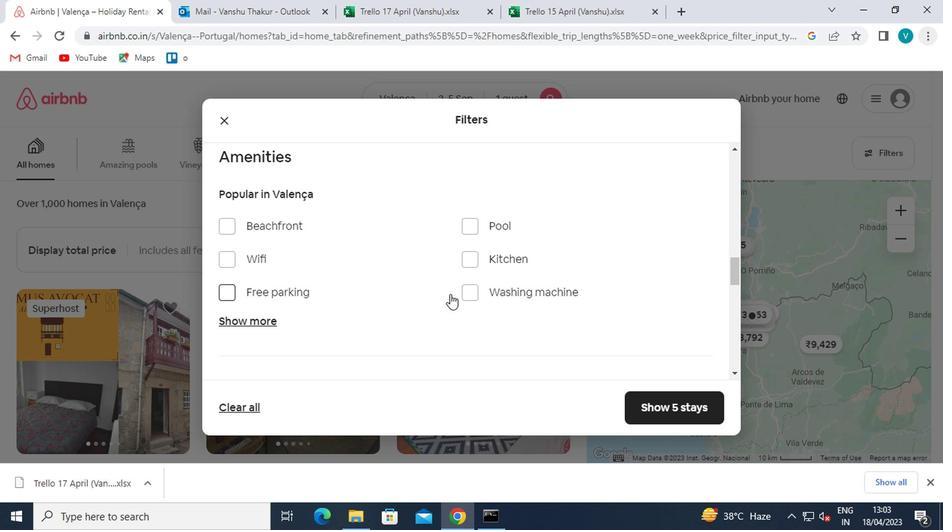 
Action: Mouse pressed left at (404, 280)
Screenshot: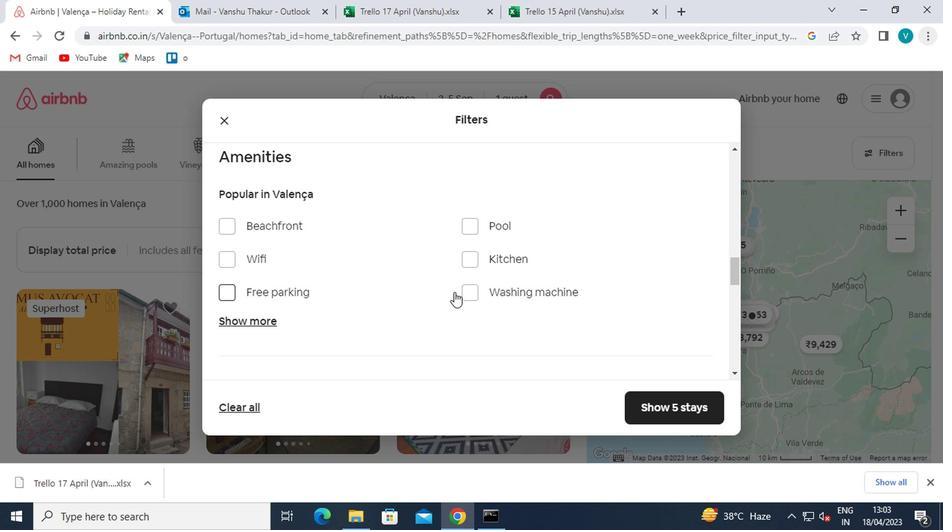 
Action: Mouse scrolled (404, 279) with delta (0, 0)
Screenshot: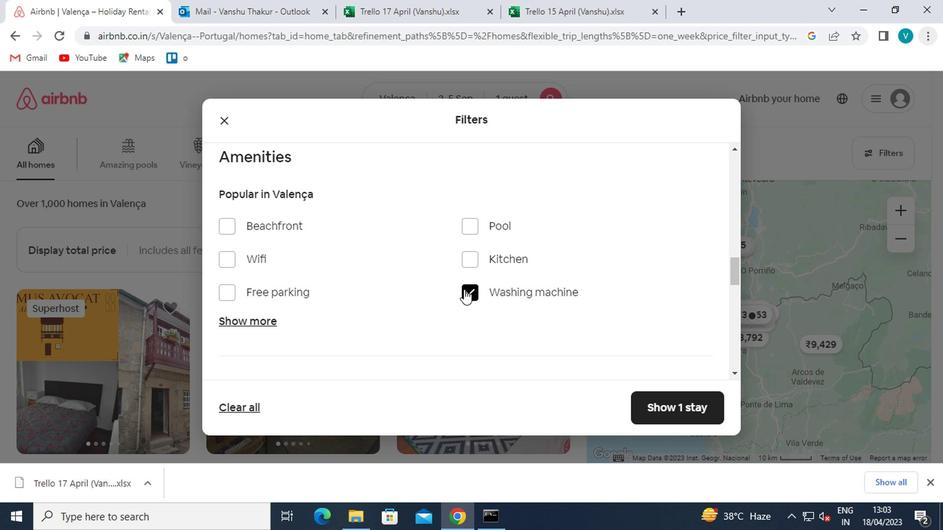 
Action: Mouse scrolled (404, 279) with delta (0, 0)
Screenshot: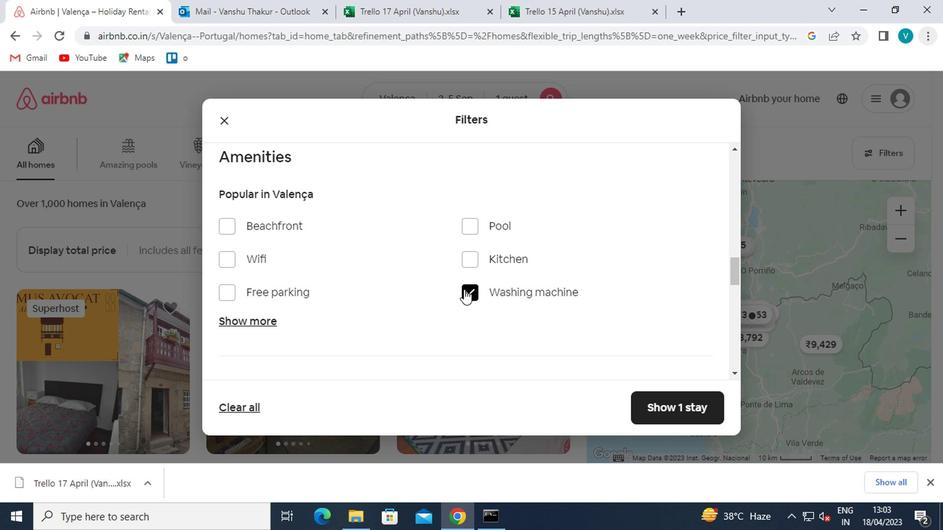 
Action: Mouse scrolled (404, 279) with delta (0, 0)
Screenshot: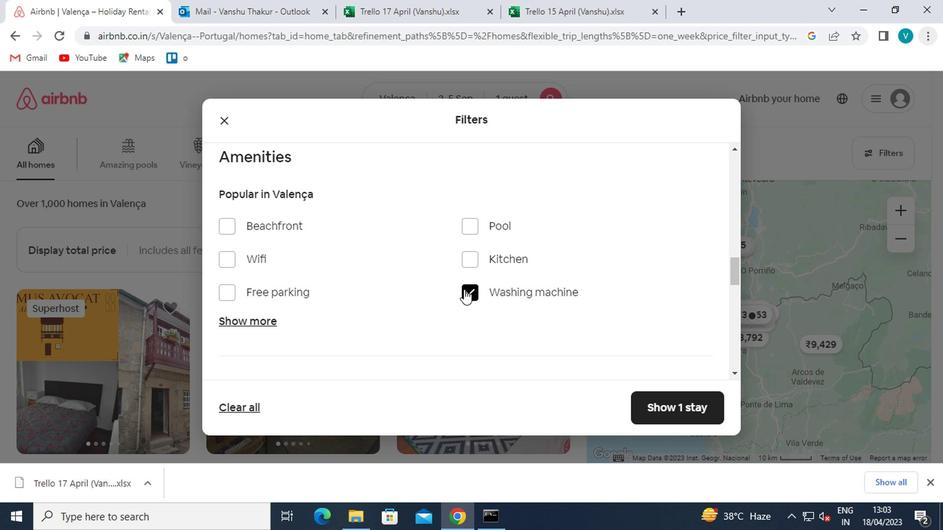 
Action: Mouse moved to (560, 267)
Screenshot: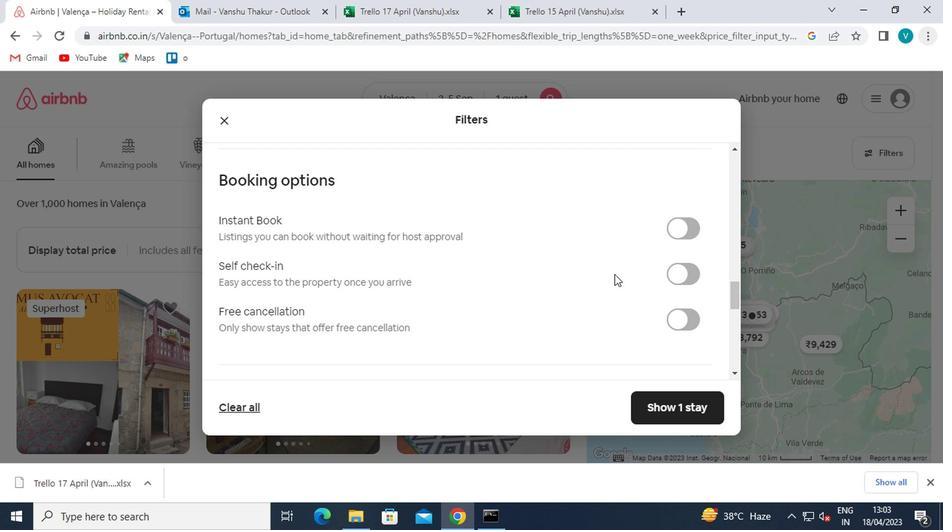 
Action: Mouse pressed left at (560, 267)
Screenshot: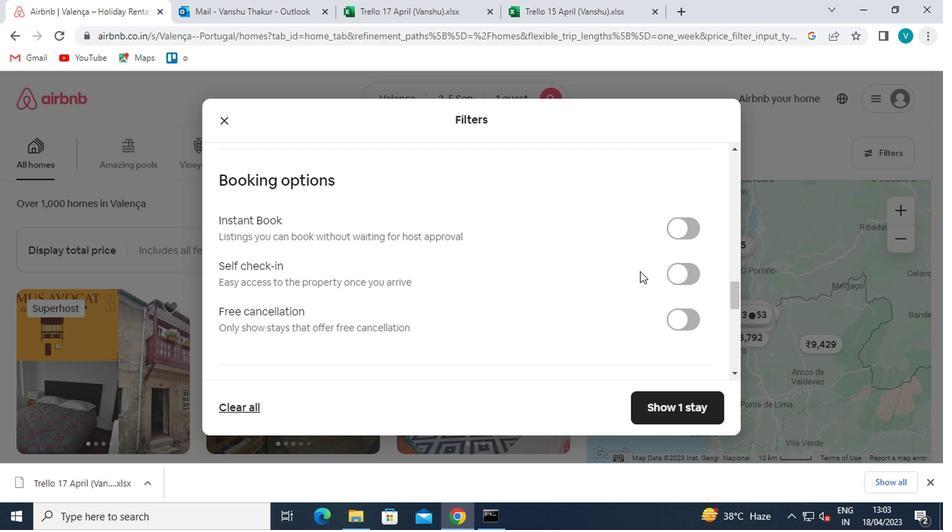 
Action: Mouse moved to (542, 267)
Screenshot: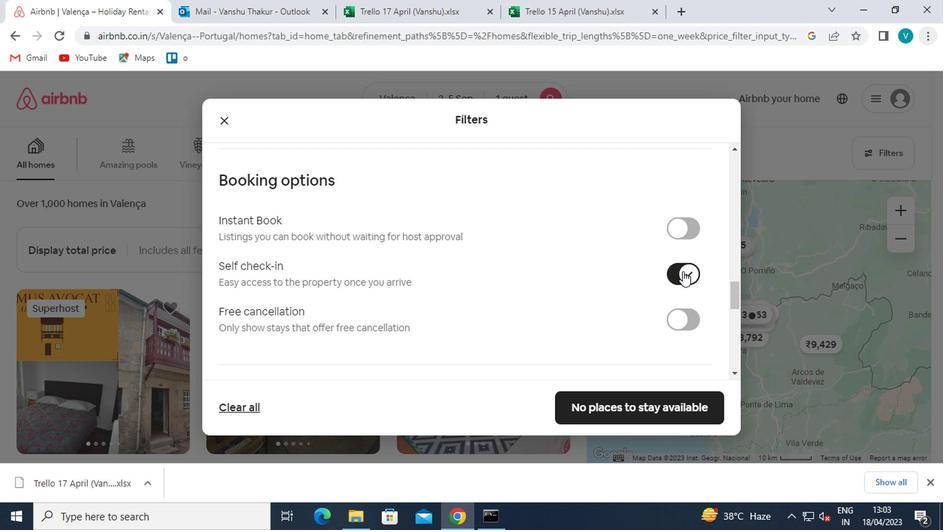 
Action: Mouse scrolled (542, 266) with delta (0, 0)
Screenshot: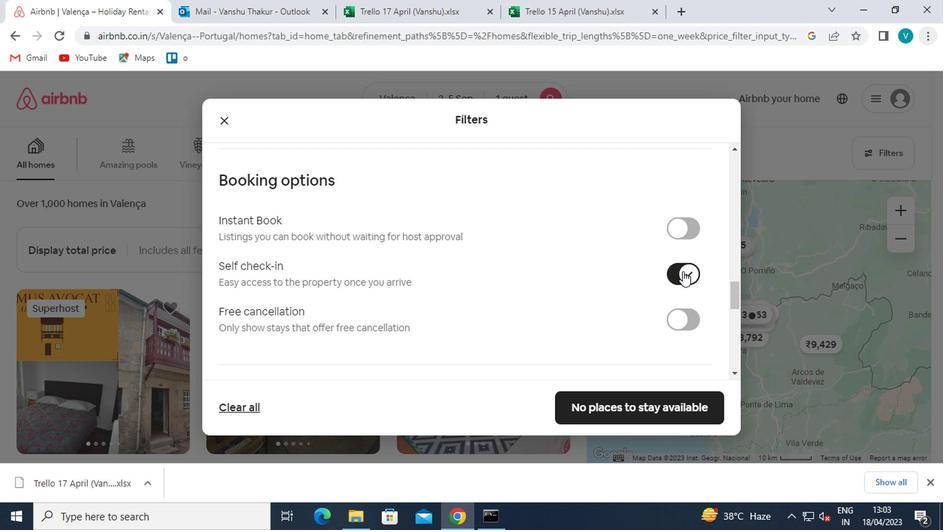 
Action: Mouse moved to (502, 273)
Screenshot: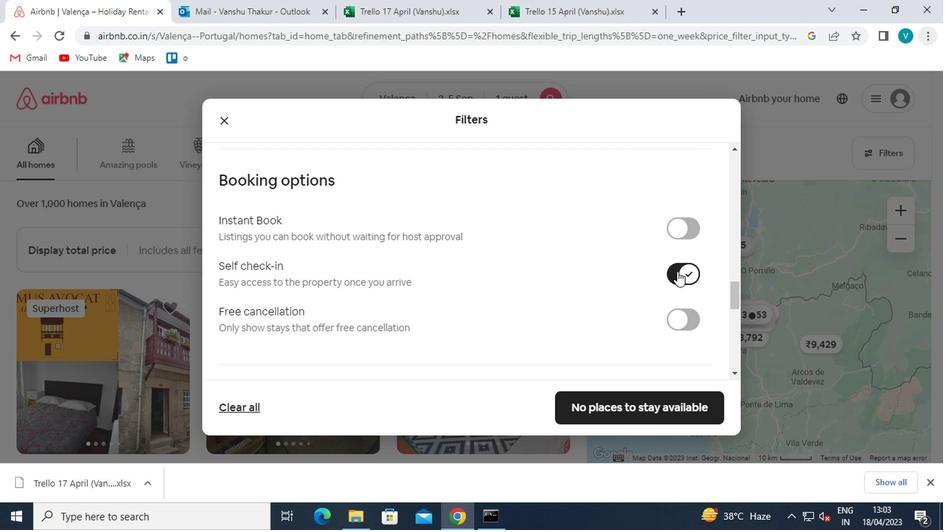 
Action: Mouse scrolled (502, 272) with delta (0, 0)
Screenshot: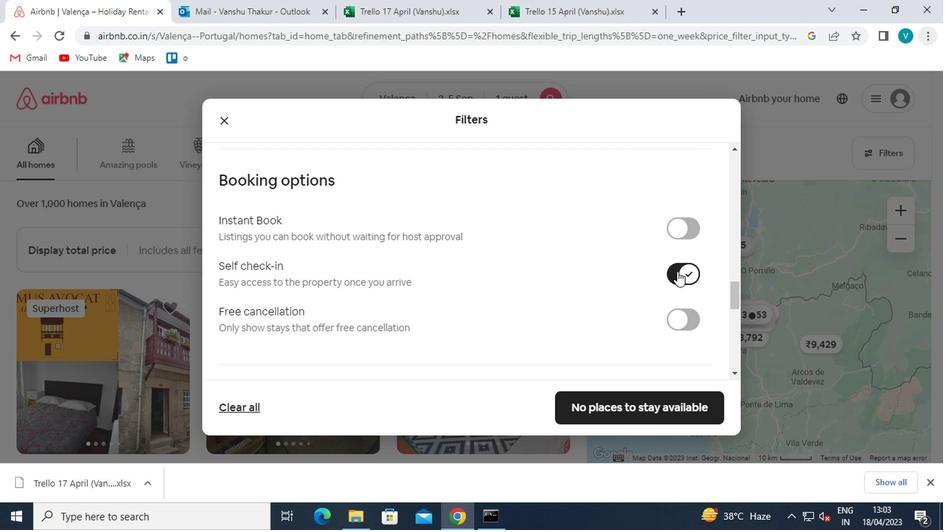 
Action: Mouse moved to (399, 269)
Screenshot: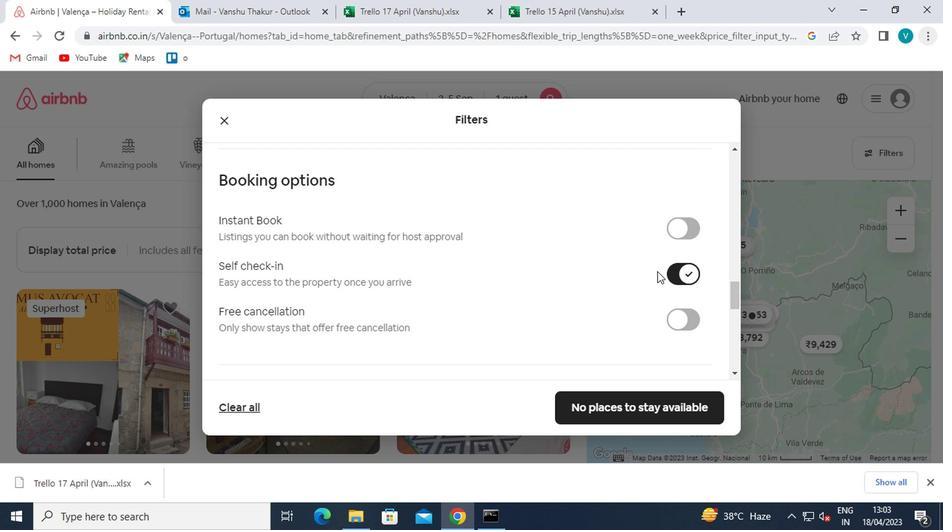 
Action: Mouse scrolled (399, 268) with delta (0, 0)
Screenshot: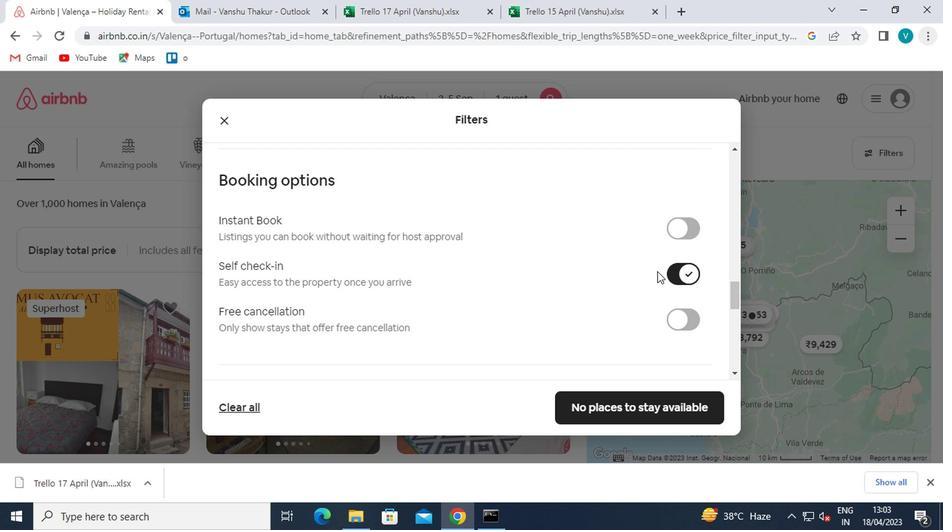 
Action: Mouse moved to (344, 294)
Screenshot: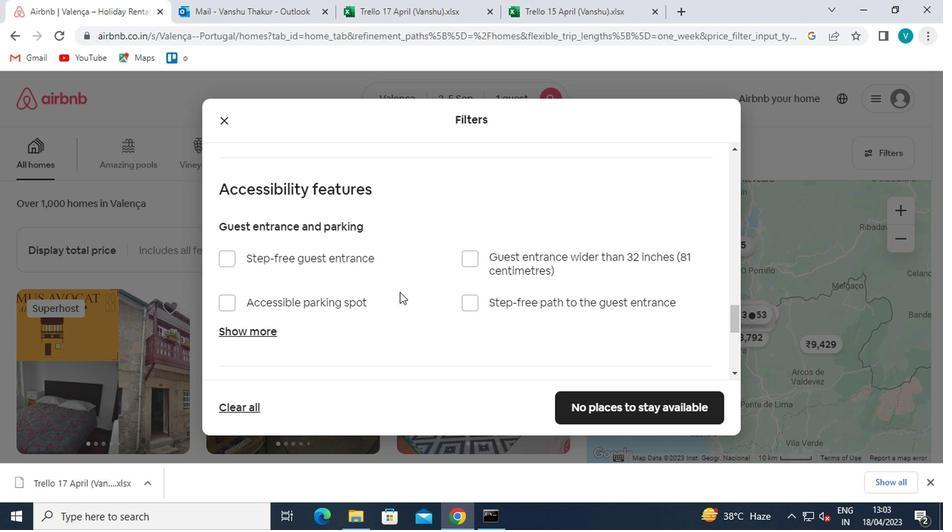 
Action: Mouse scrolled (344, 293) with delta (0, 0)
Screenshot: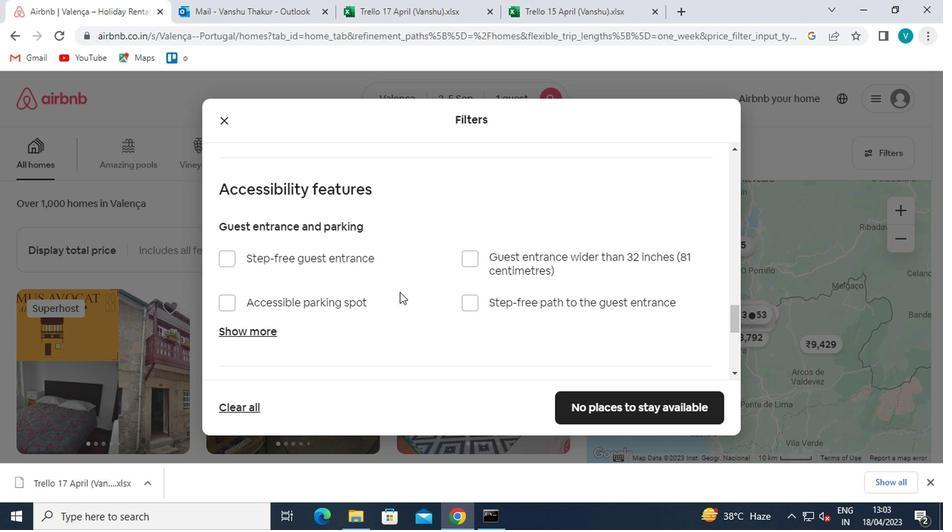 
Action: Mouse moved to (343, 294)
Screenshot: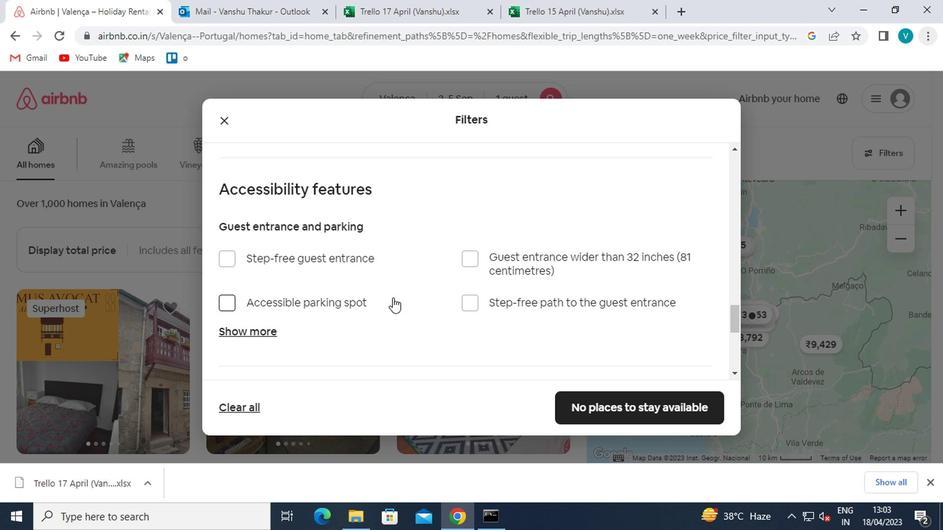 
Action: Mouse scrolled (343, 294) with delta (0, 0)
Screenshot: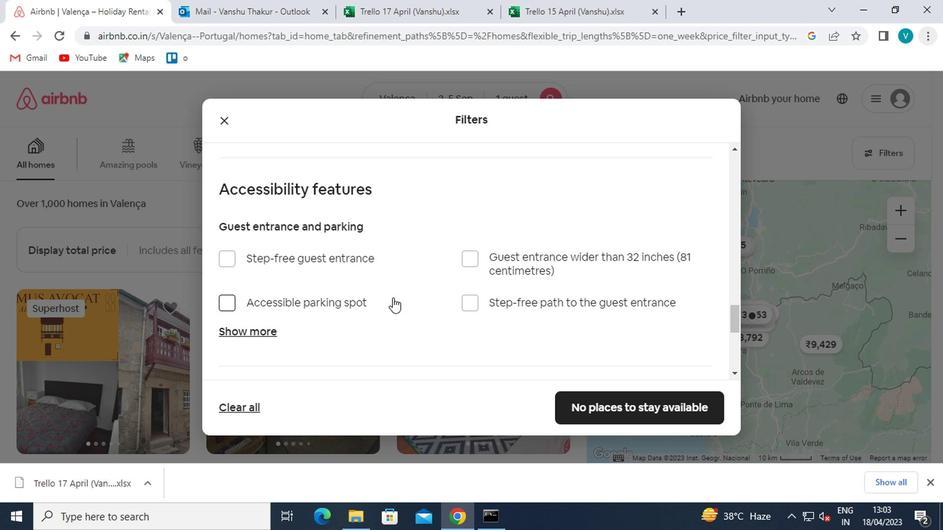 
Action: Mouse moved to (342, 295)
Screenshot: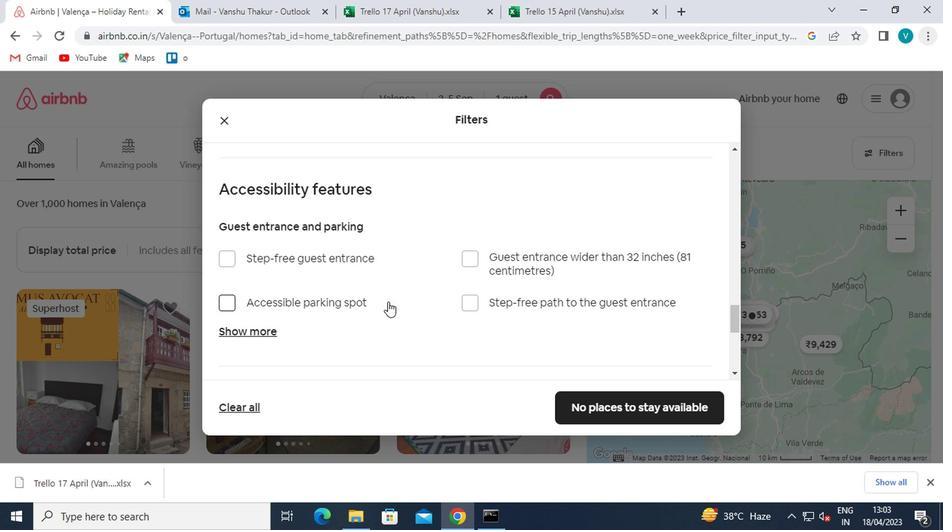 
Action: Mouse scrolled (342, 295) with delta (0, 0)
Screenshot: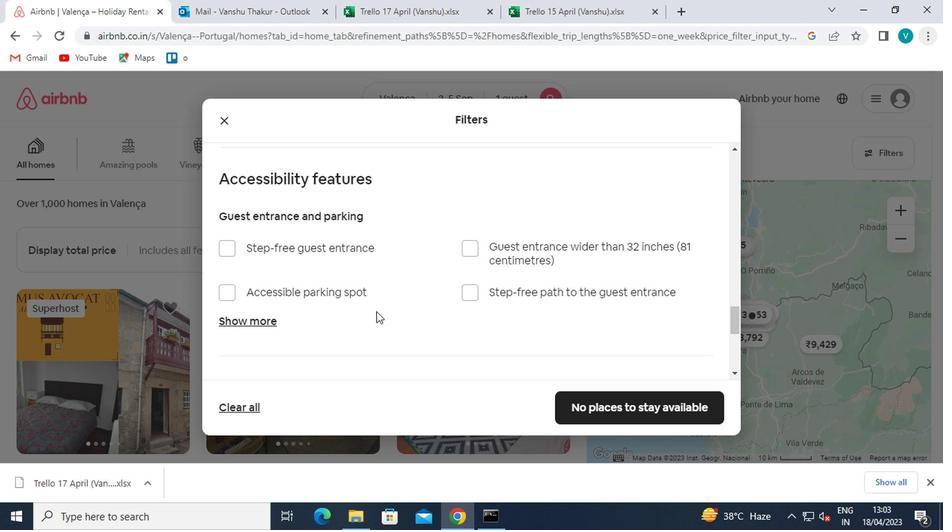 
Action: Mouse scrolled (342, 295) with delta (0, 0)
Screenshot: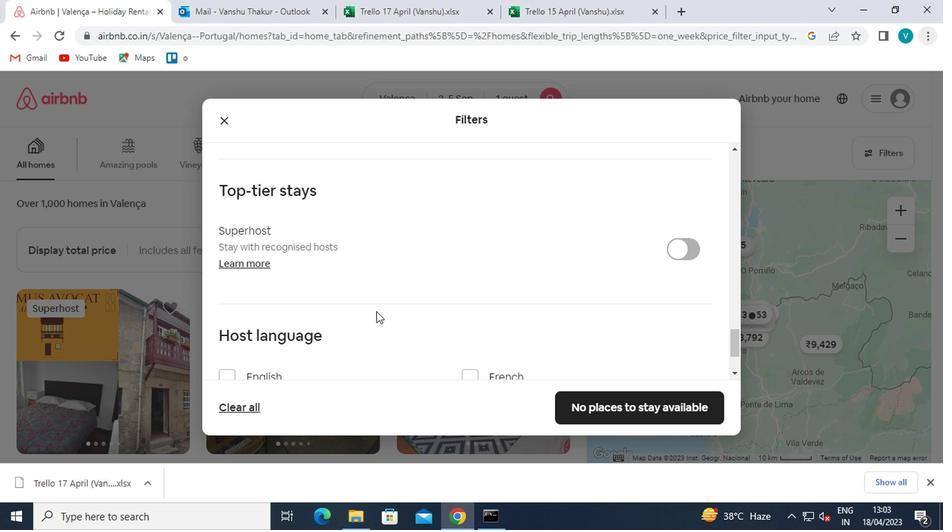 
Action: Mouse scrolled (342, 295) with delta (0, 0)
Screenshot: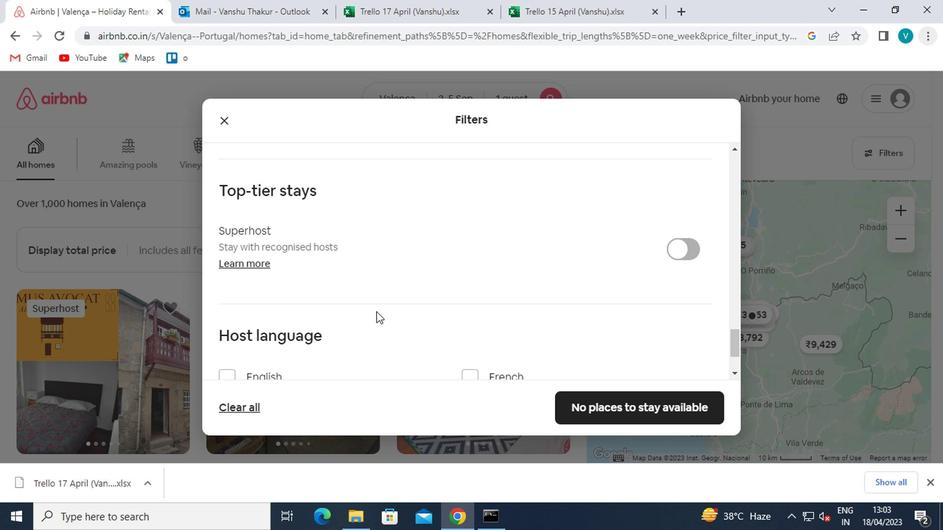 
Action: Mouse moved to (265, 321)
Screenshot: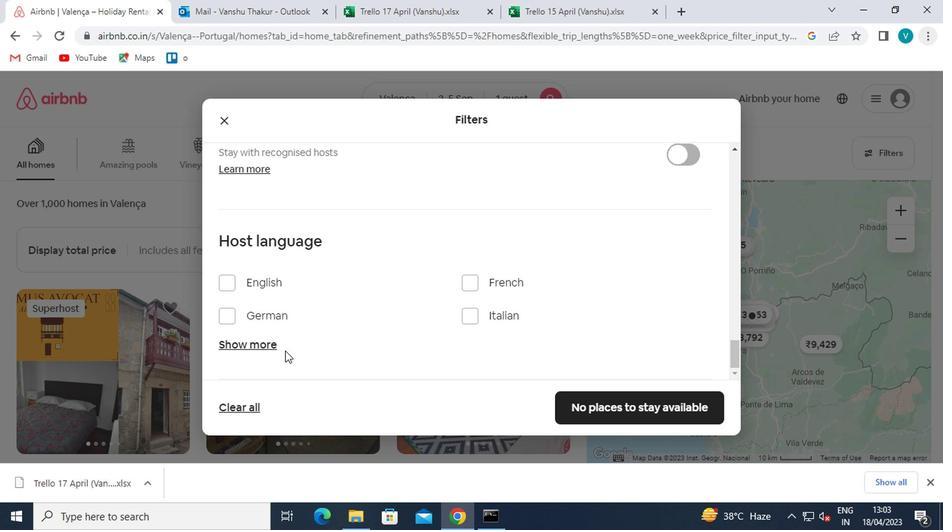 
Action: Mouse pressed left at (265, 321)
Screenshot: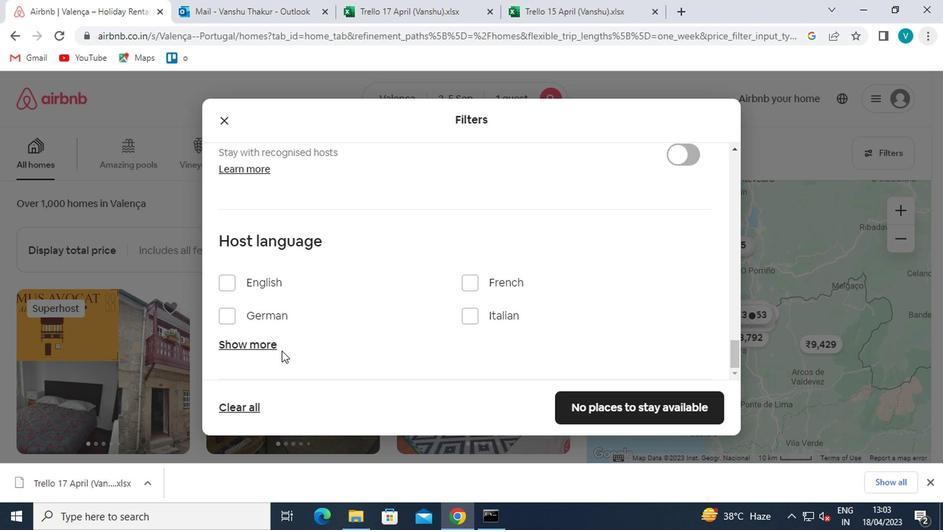 
Action: Mouse scrolled (265, 321) with delta (0, 0)
Screenshot: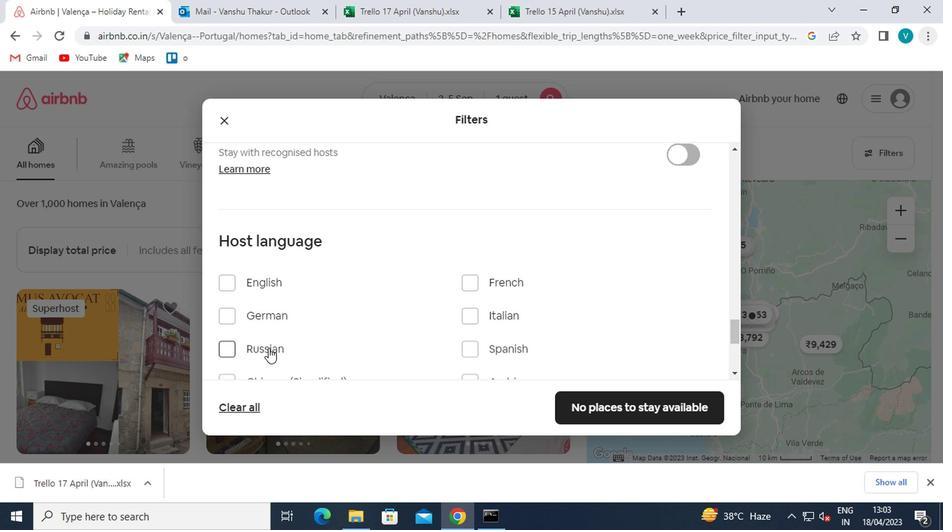 
Action: Mouse moved to (412, 270)
Screenshot: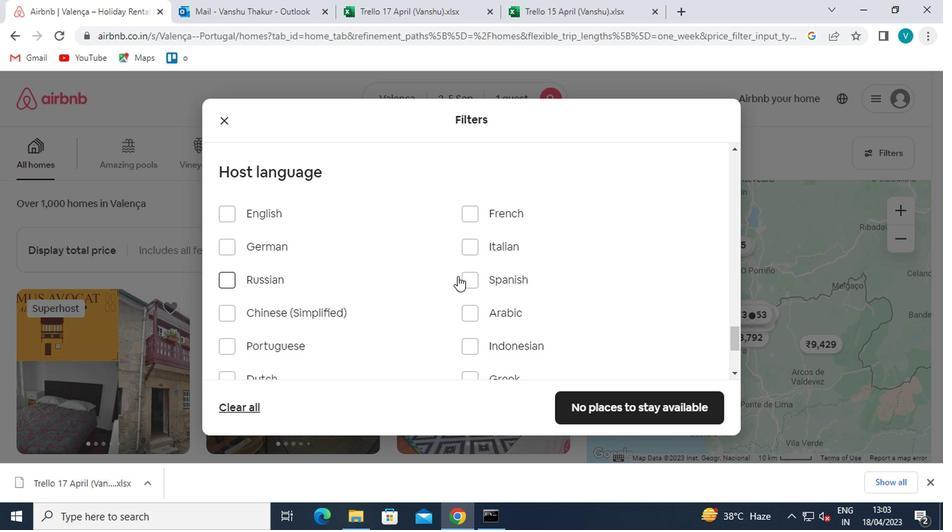 
Action: Mouse pressed left at (412, 270)
Screenshot: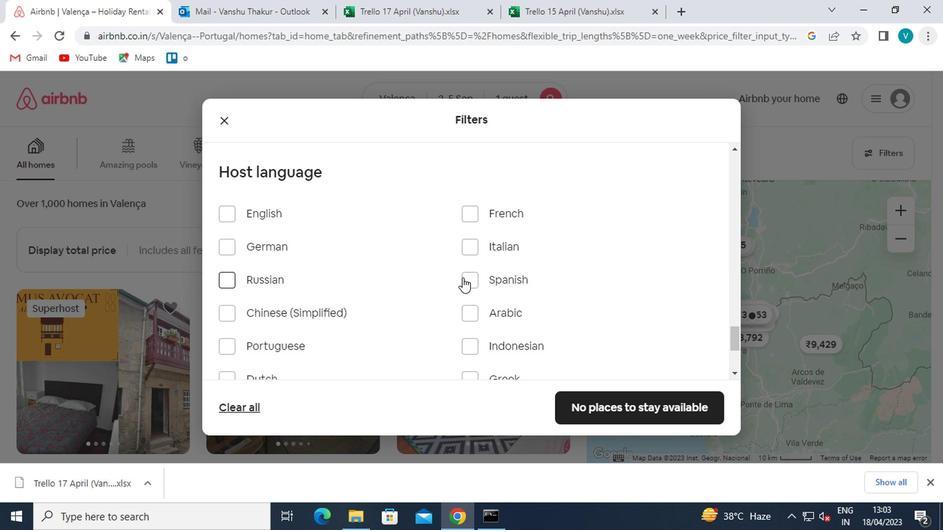 
Action: Mouse moved to (507, 357)
Screenshot: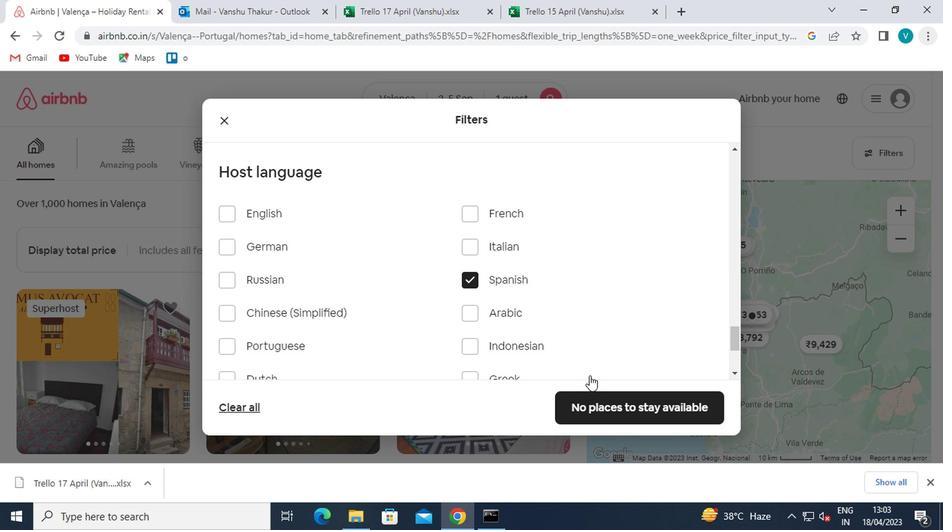 
Action: Mouse pressed left at (507, 357)
Screenshot: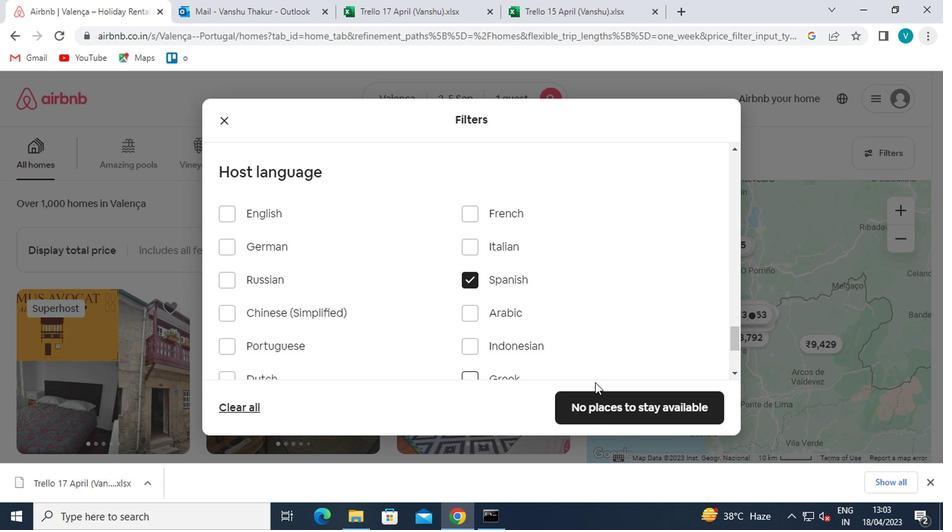 
